 Task: Create a new contact in Outlook with the name 'Neel Jones', add a note 'Irritating person', and change the business card background color.
Action: Mouse moved to (24, 113)
Screenshot: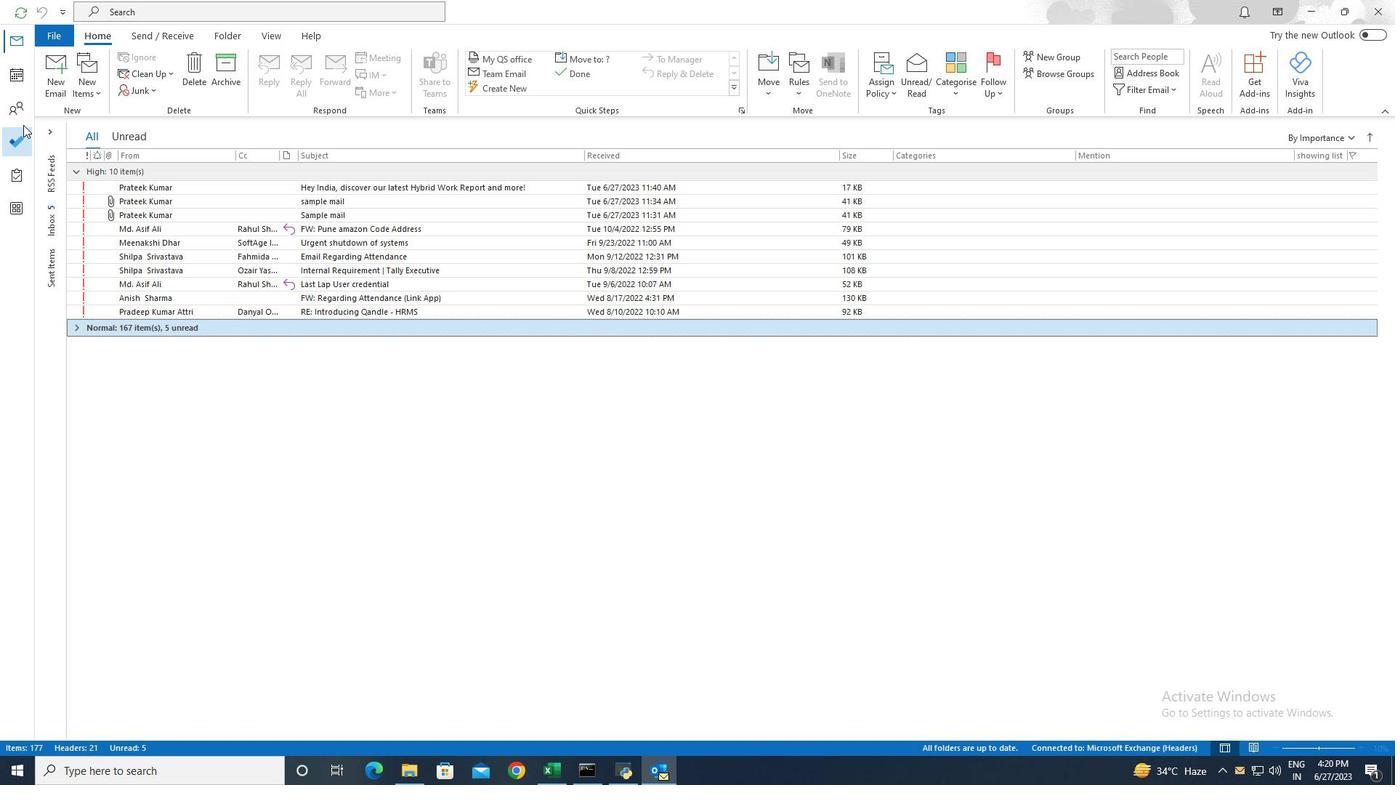 
Action: Mouse pressed left at (24, 113)
Screenshot: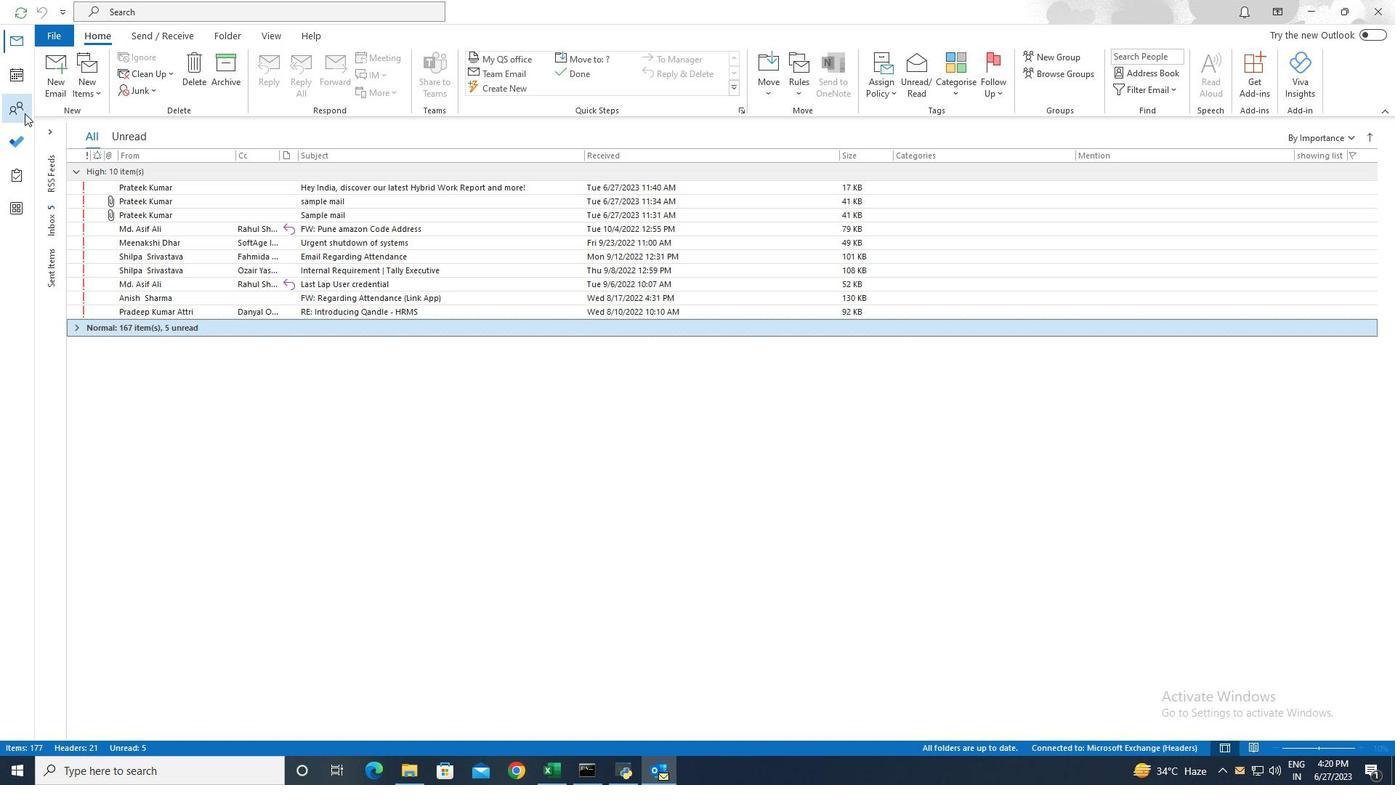 
Action: Mouse moved to (47, 85)
Screenshot: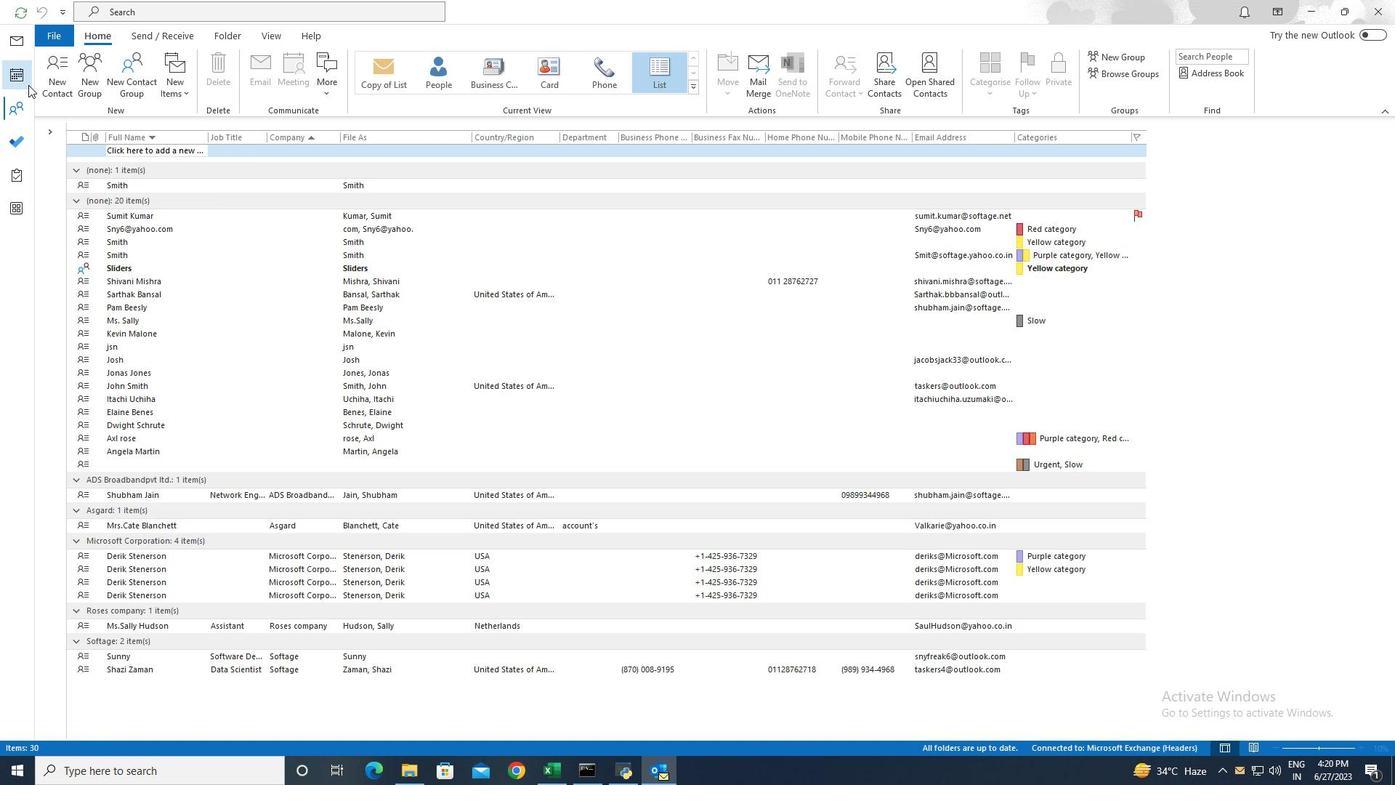 
Action: Mouse pressed left at (47, 85)
Screenshot: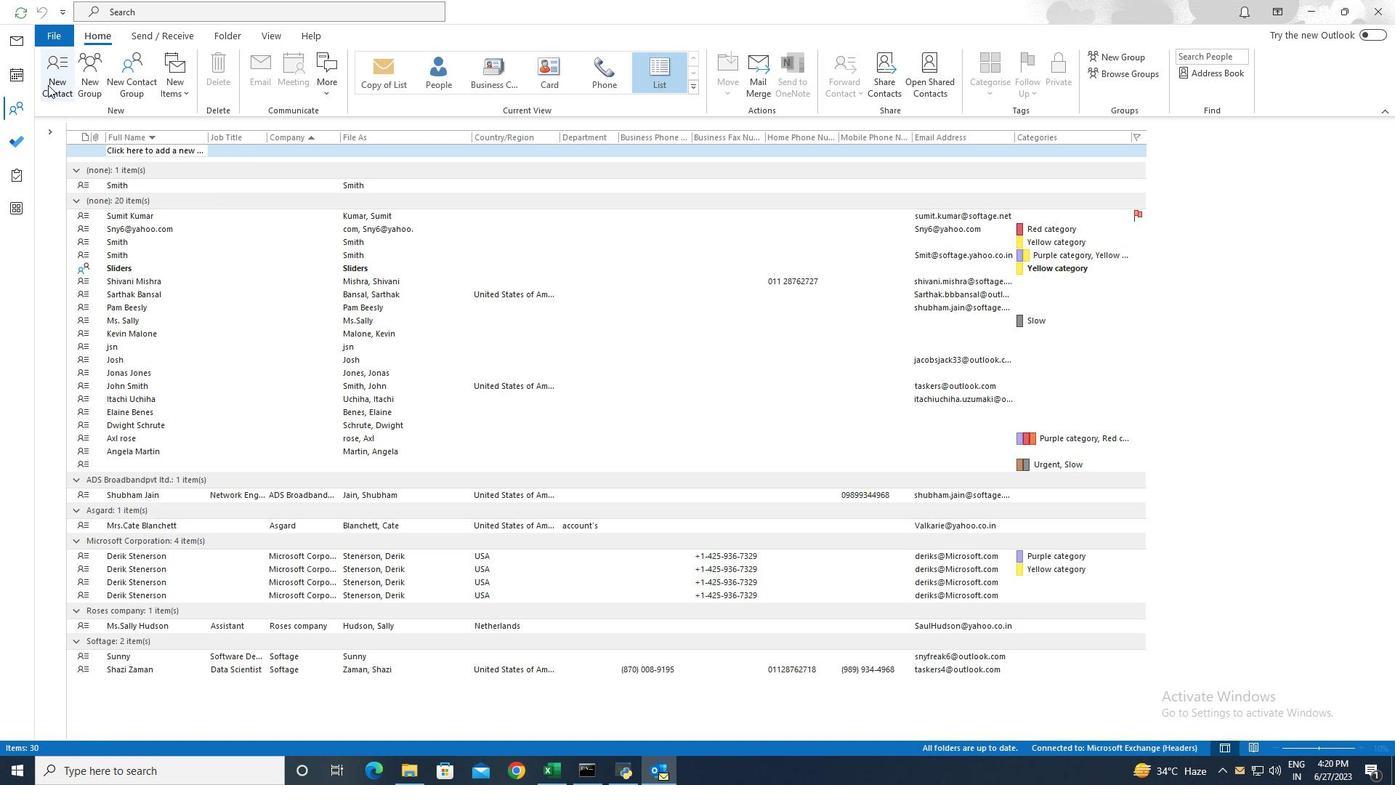 
Action: Mouse moved to (113, 127)
Screenshot: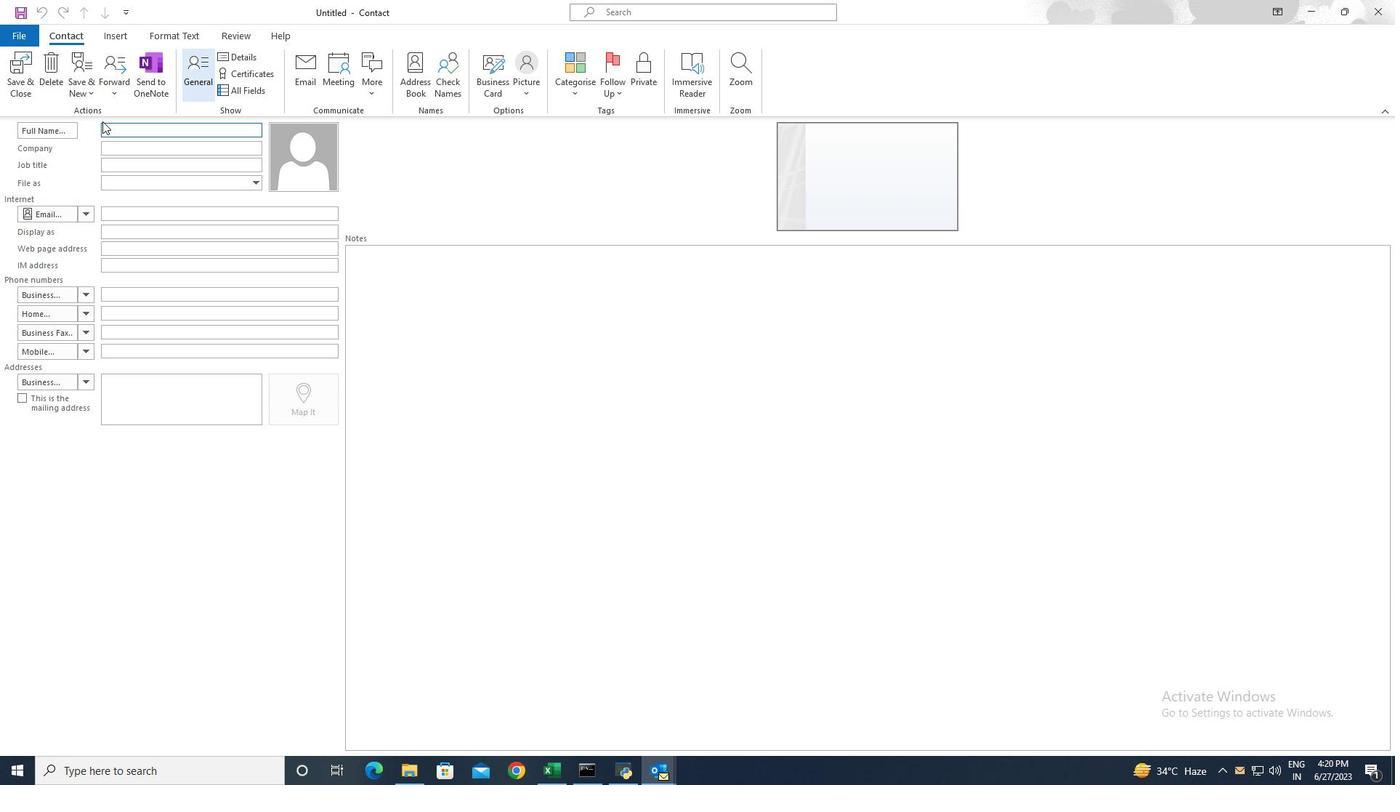 
Action: Mouse pressed left at (113, 127)
Screenshot: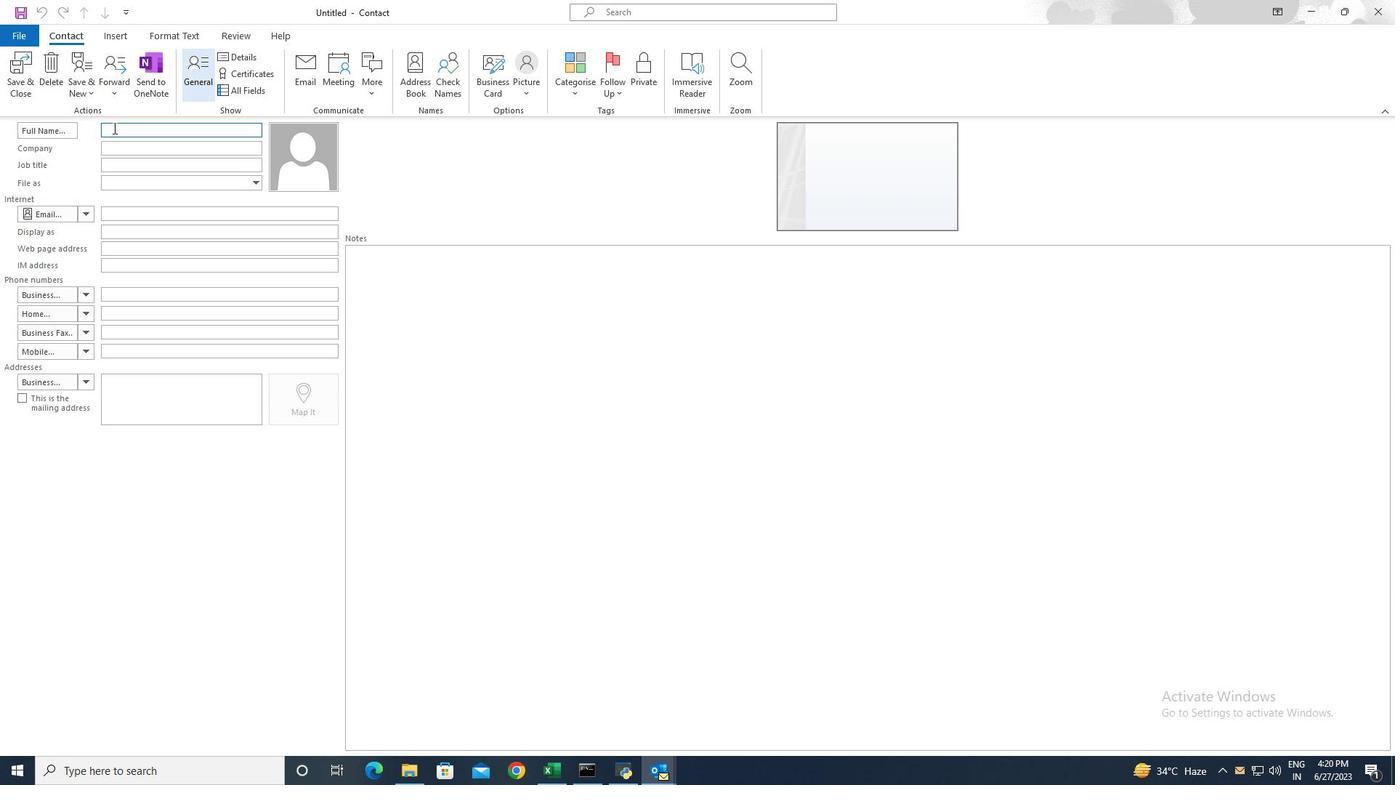 
Action: Key pressed <Key.shift>Neel<Key.space><Key.shift>Jones
Screenshot: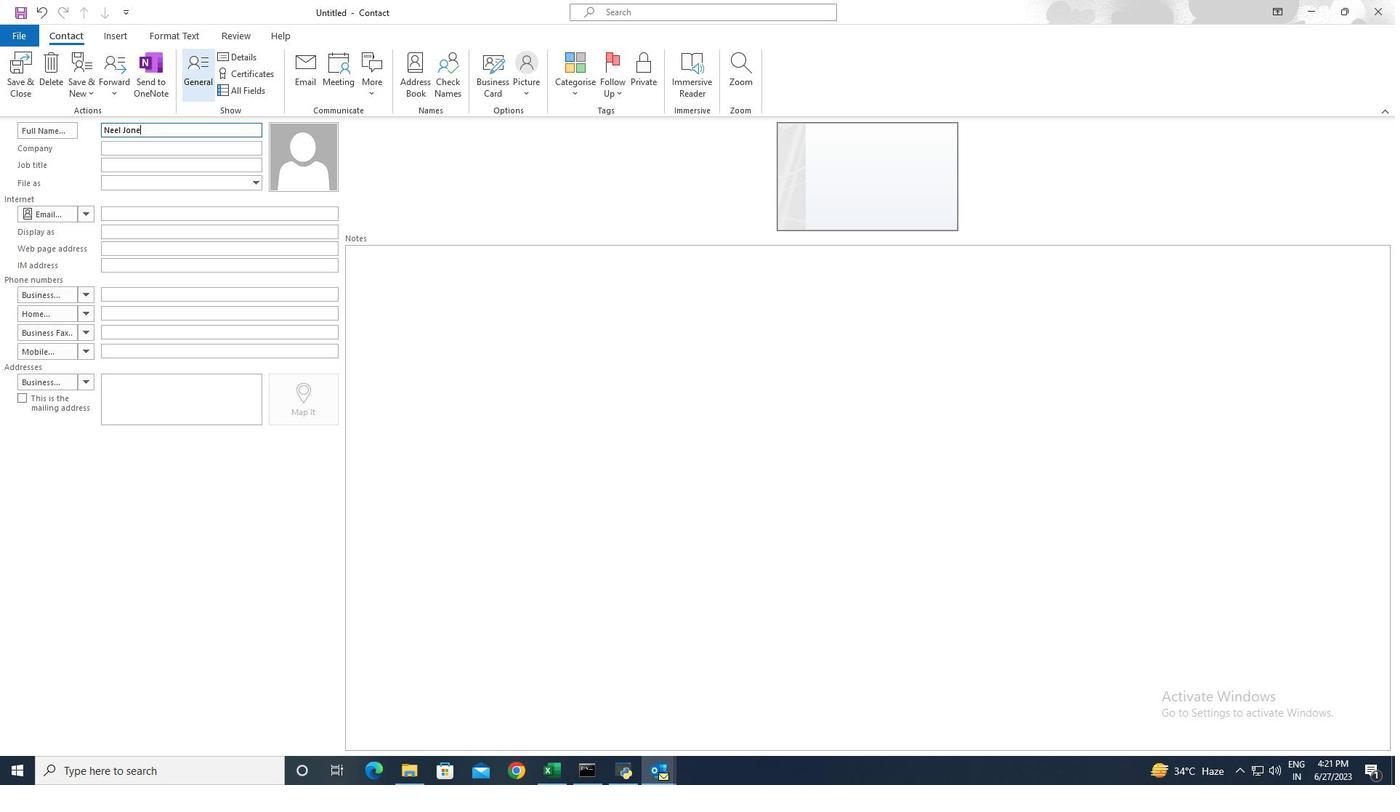 
Action: Mouse moved to (408, 318)
Screenshot: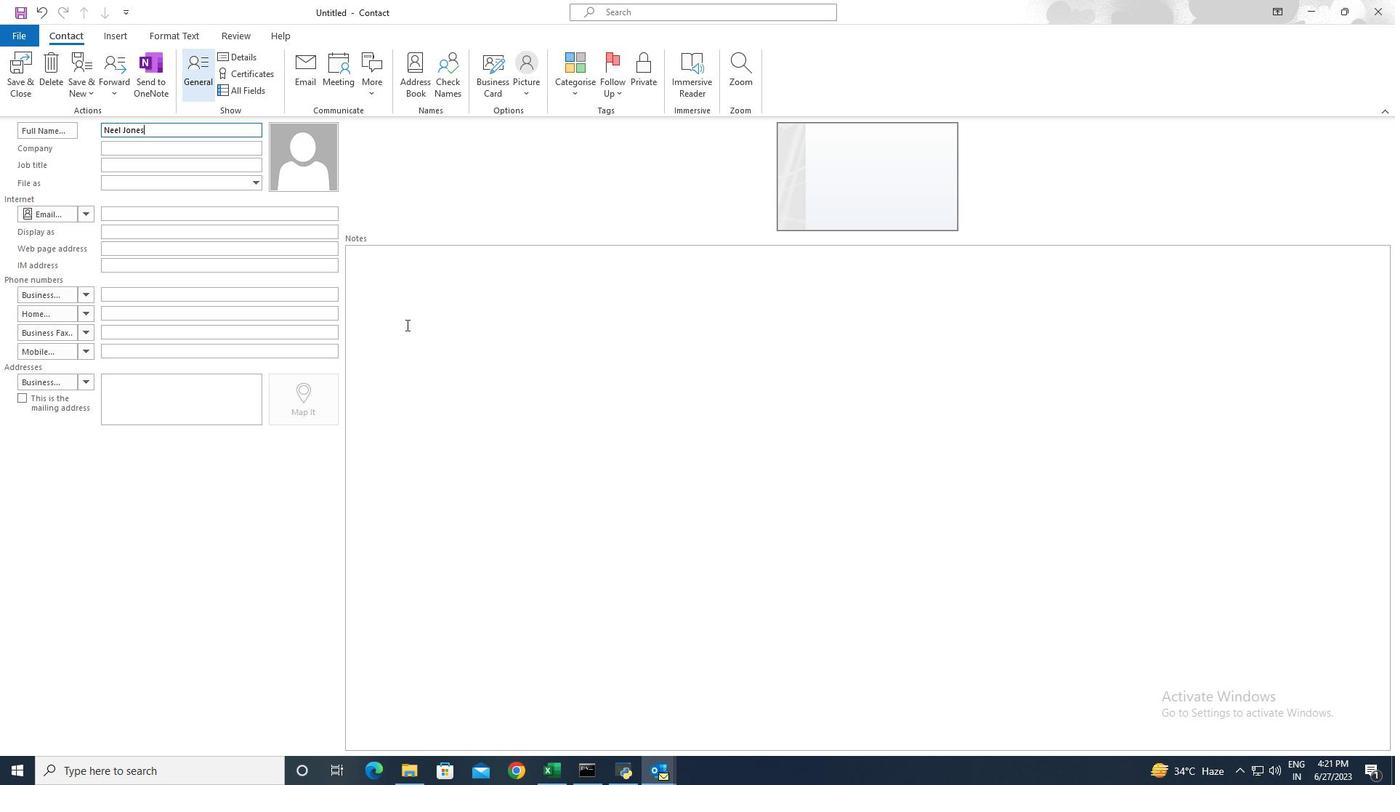 
Action: Mouse pressed left at (408, 318)
Screenshot: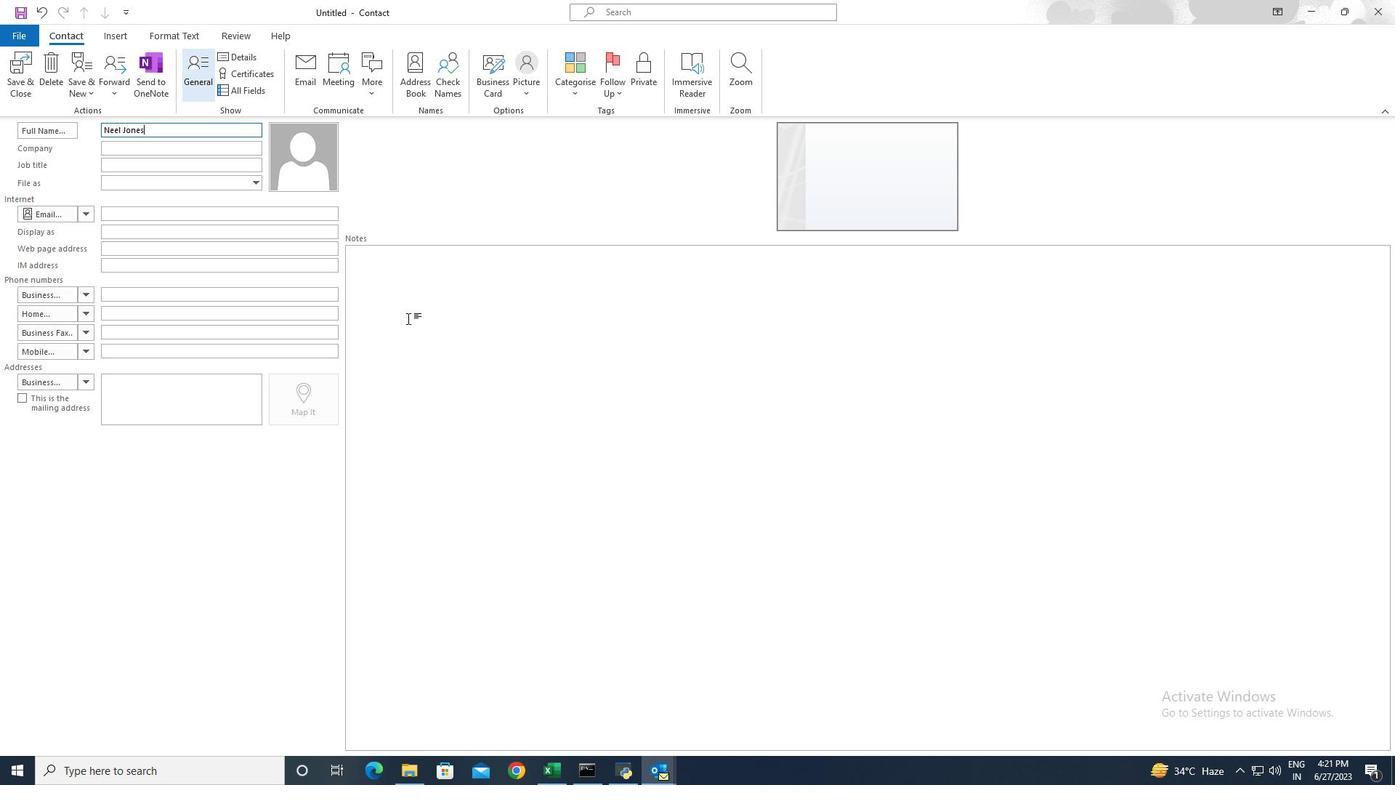 
Action: Key pressed irritating<Key.space>person
Screenshot: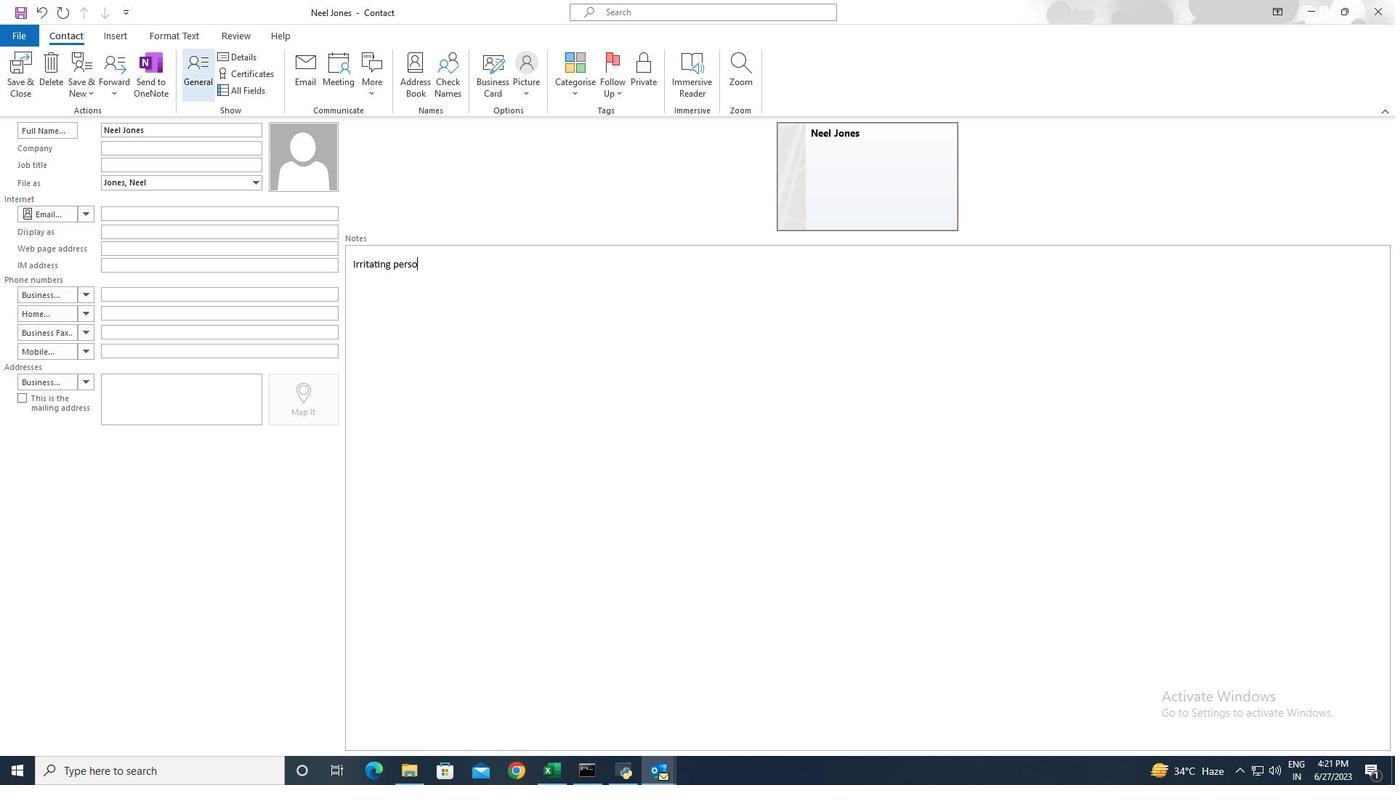 
Action: Mouse moved to (490, 91)
Screenshot: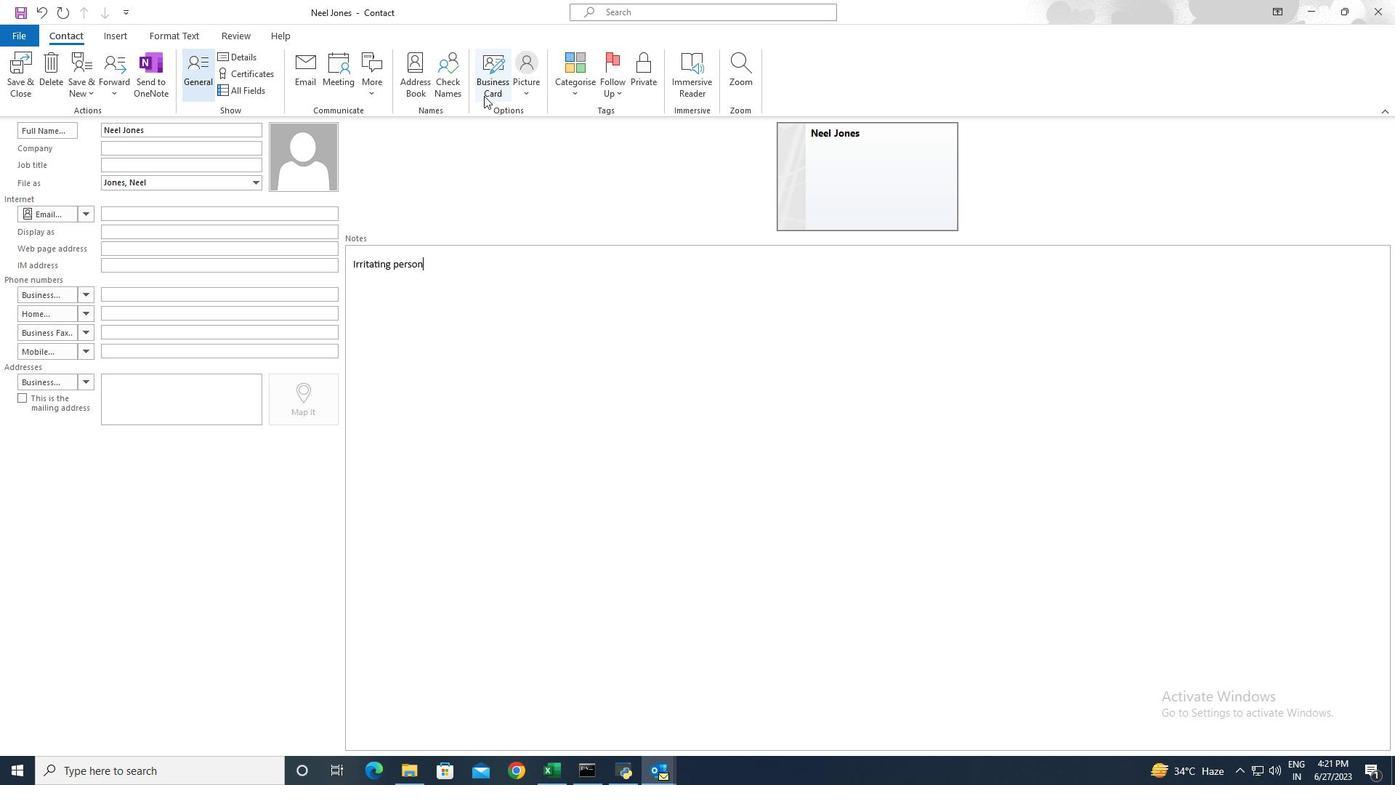 
Action: Mouse pressed left at (490, 91)
Screenshot: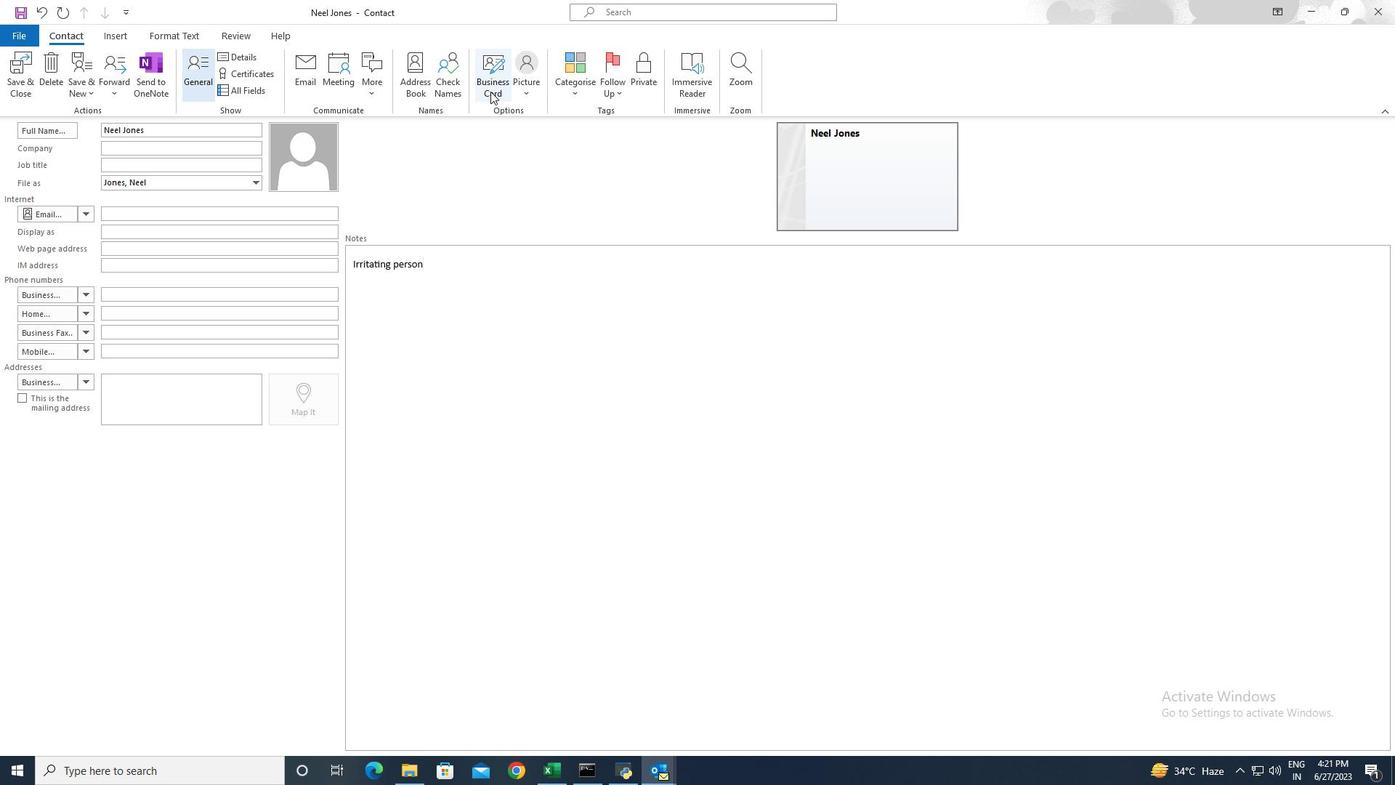 
Action: Mouse moved to (891, 244)
Screenshot: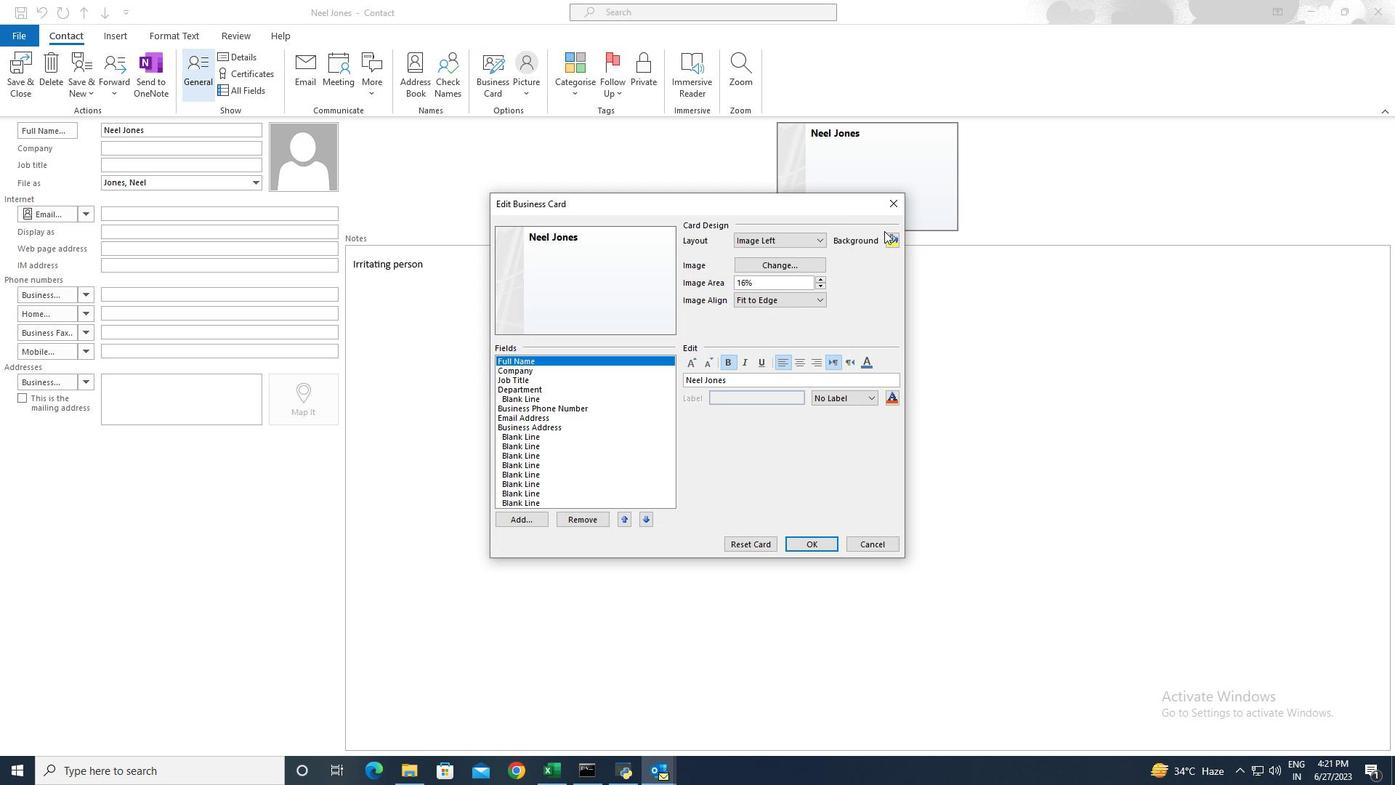 
Action: Mouse pressed left at (891, 244)
Screenshot: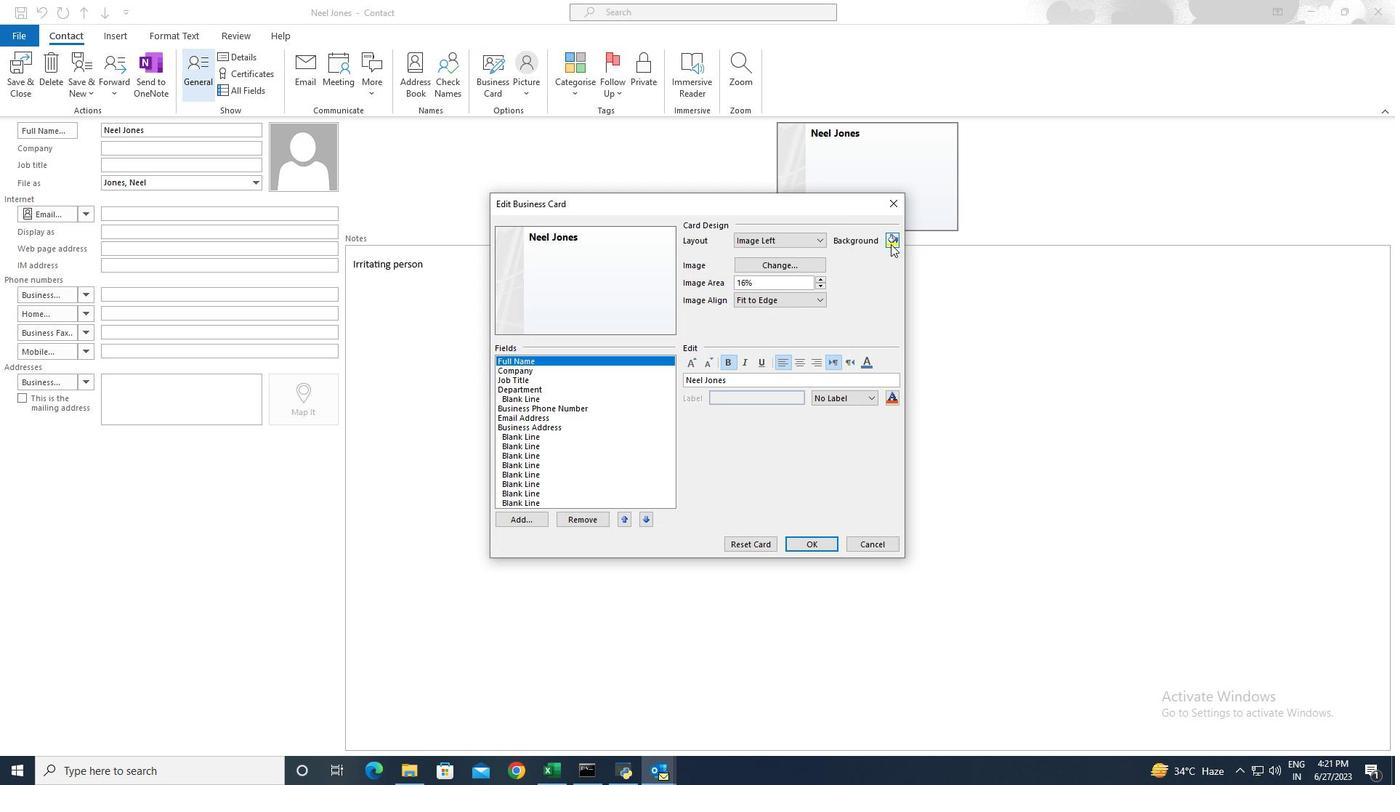 
Action: Mouse moved to (508, 379)
Screenshot: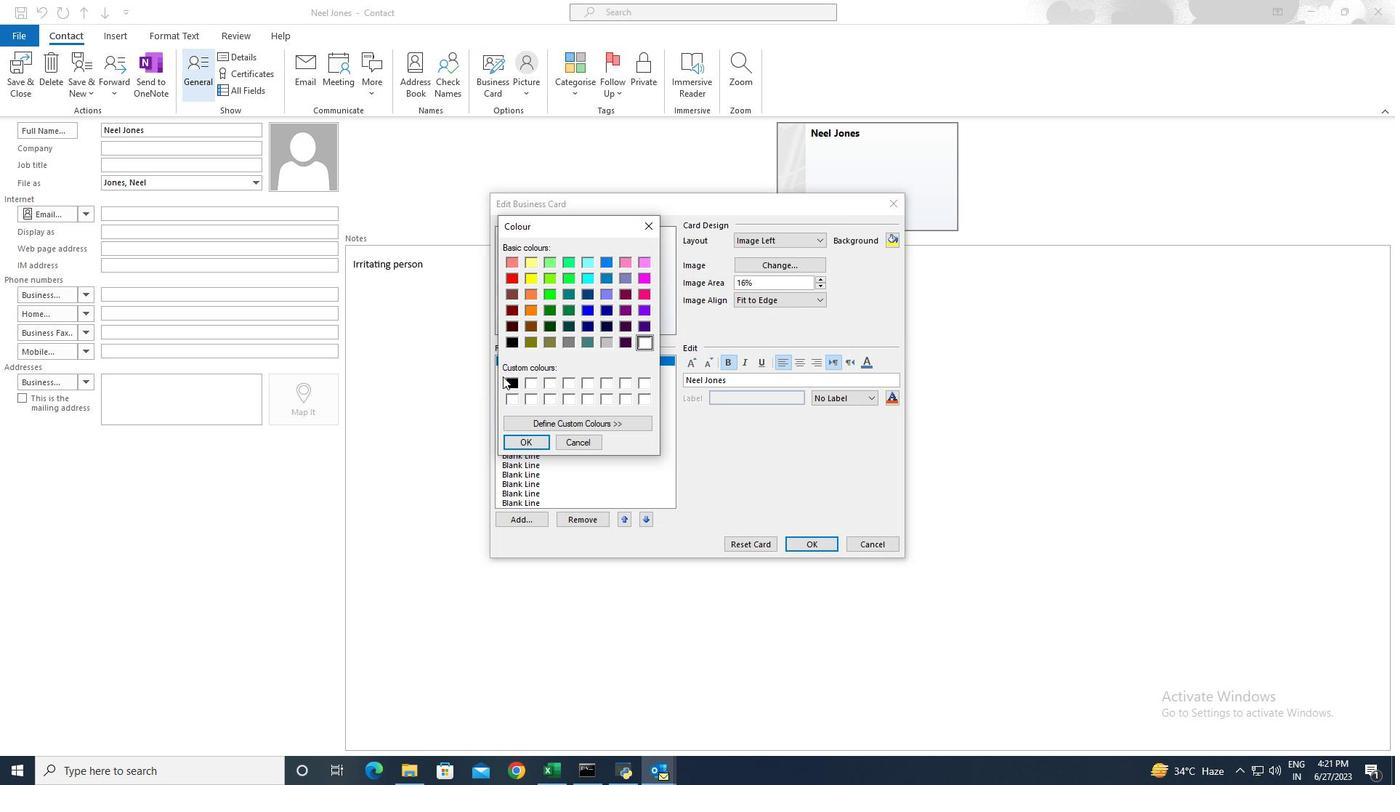 
Action: Mouse pressed left at (508, 379)
Screenshot: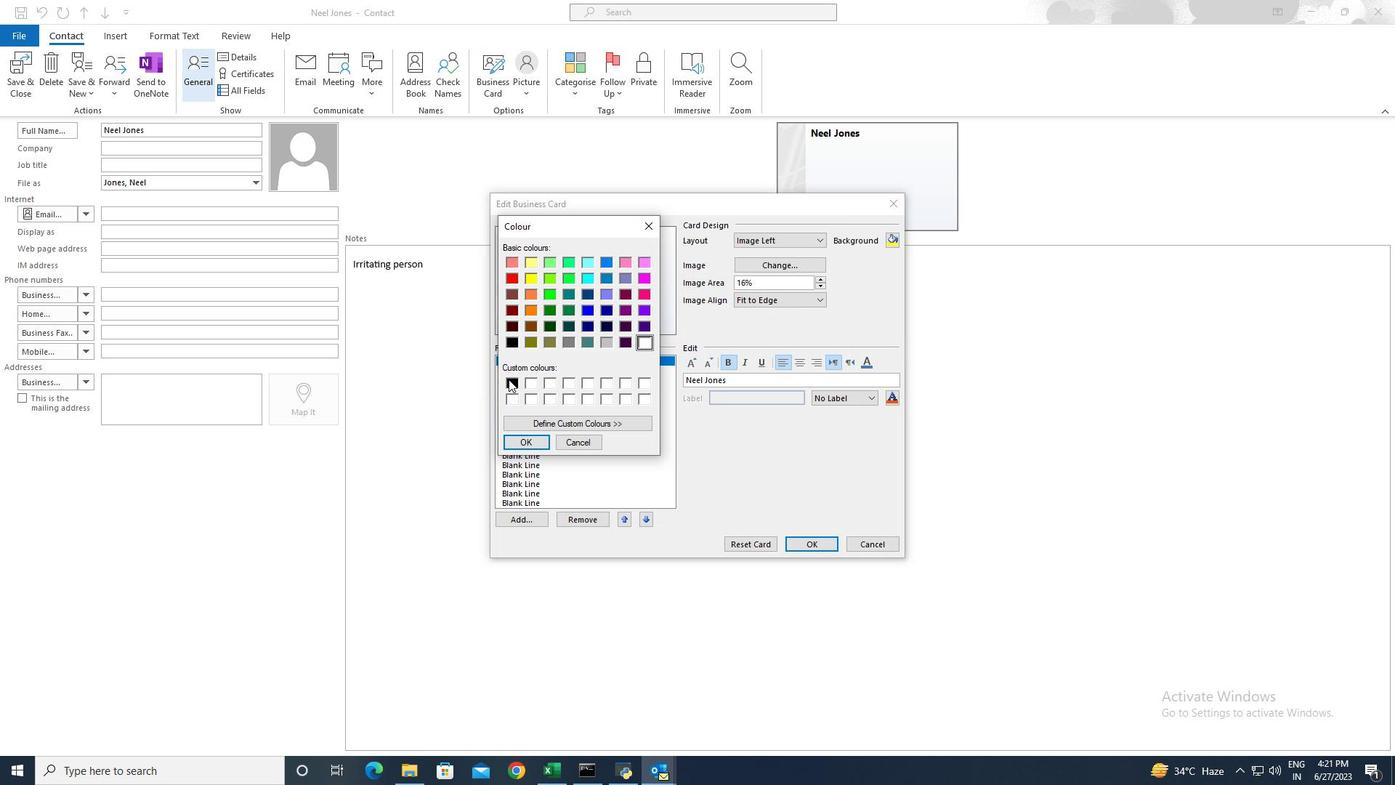 
Action: Mouse moved to (524, 438)
Screenshot: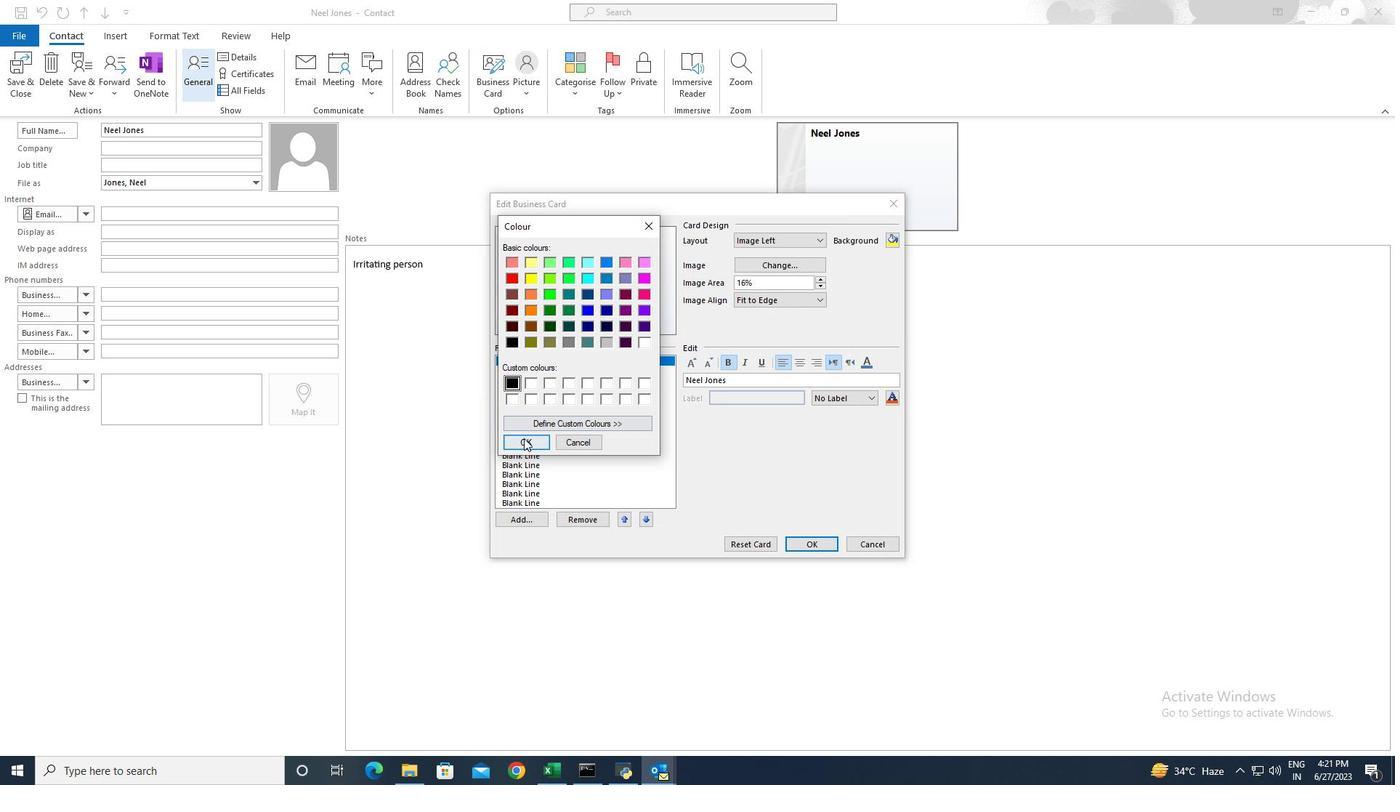 
Action: Mouse pressed left at (524, 438)
Screenshot: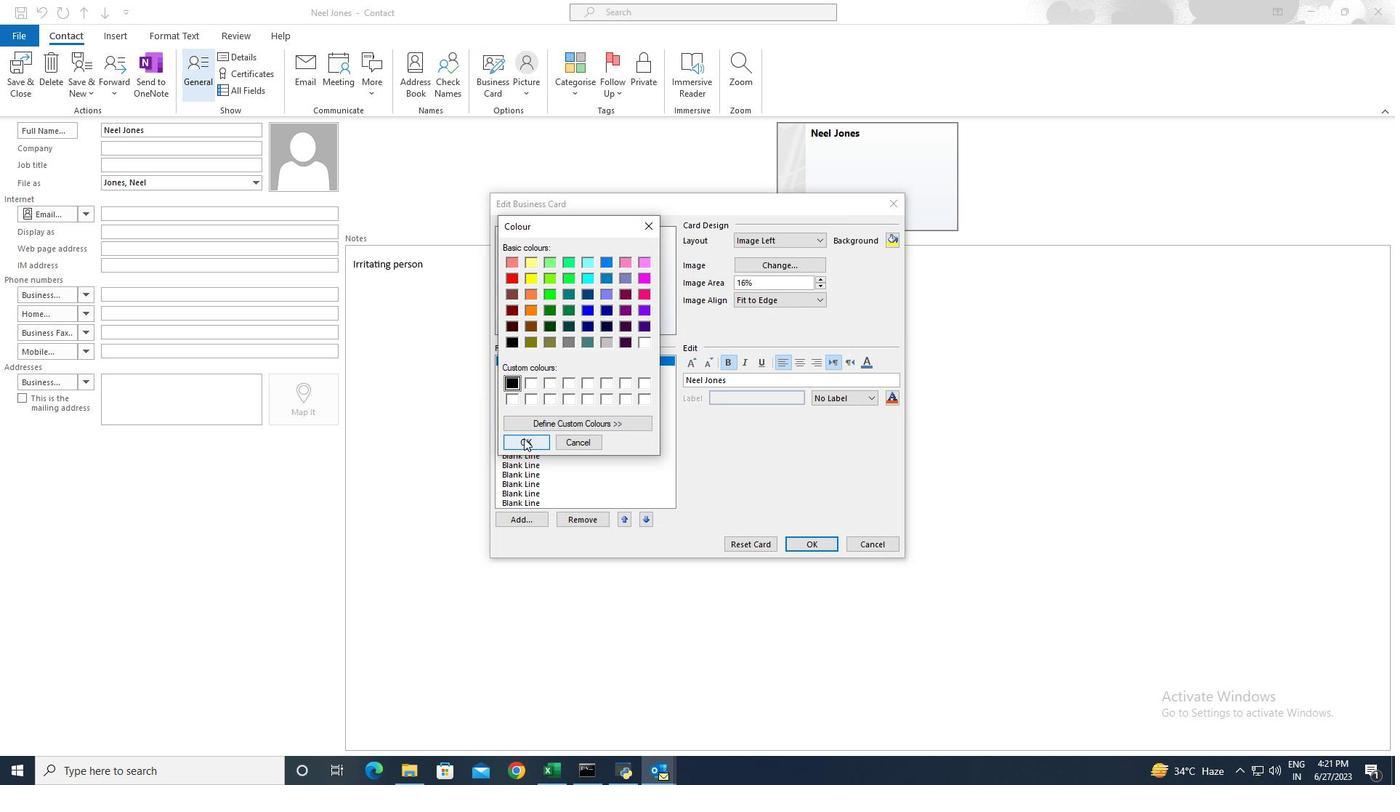 
Action: Mouse moved to (798, 537)
Screenshot: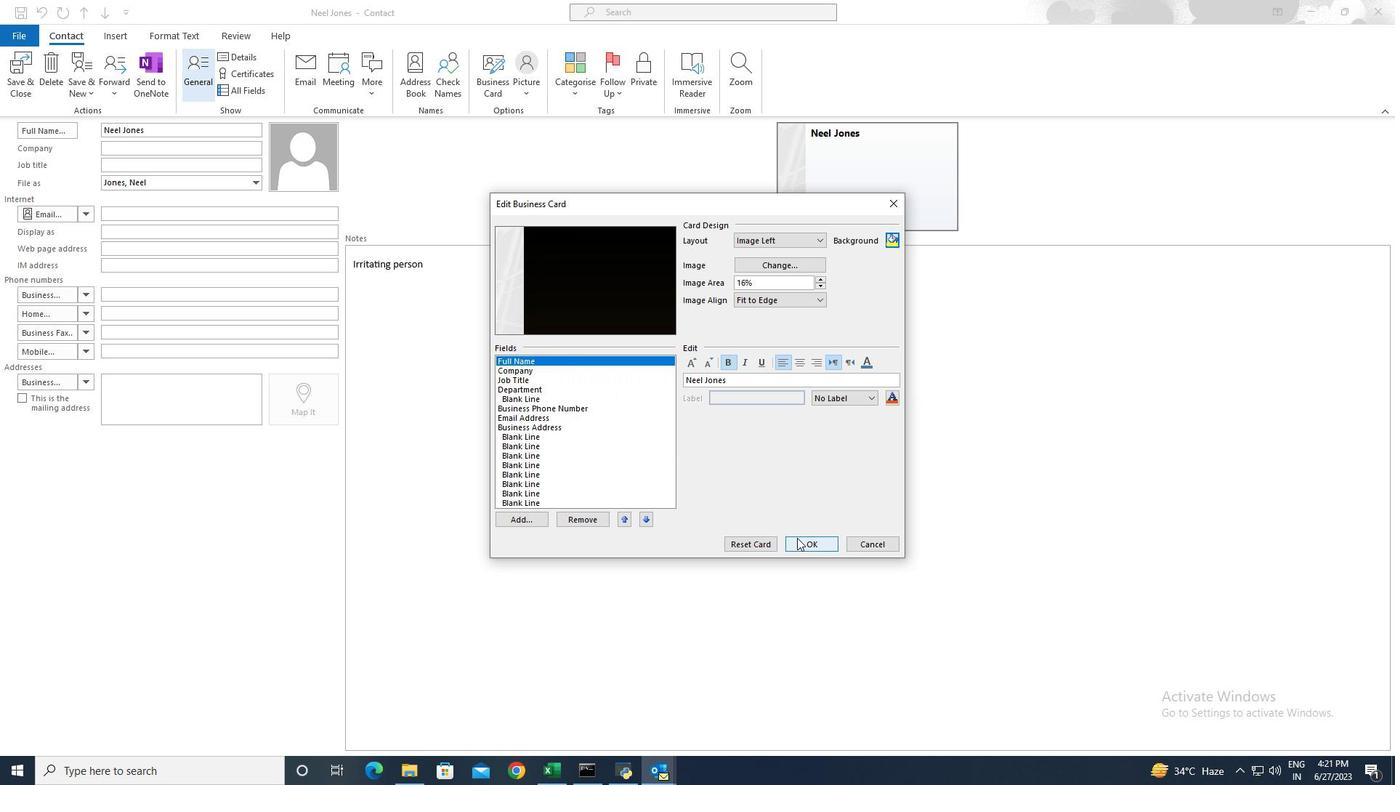 
Action: Mouse pressed left at (798, 537)
Screenshot: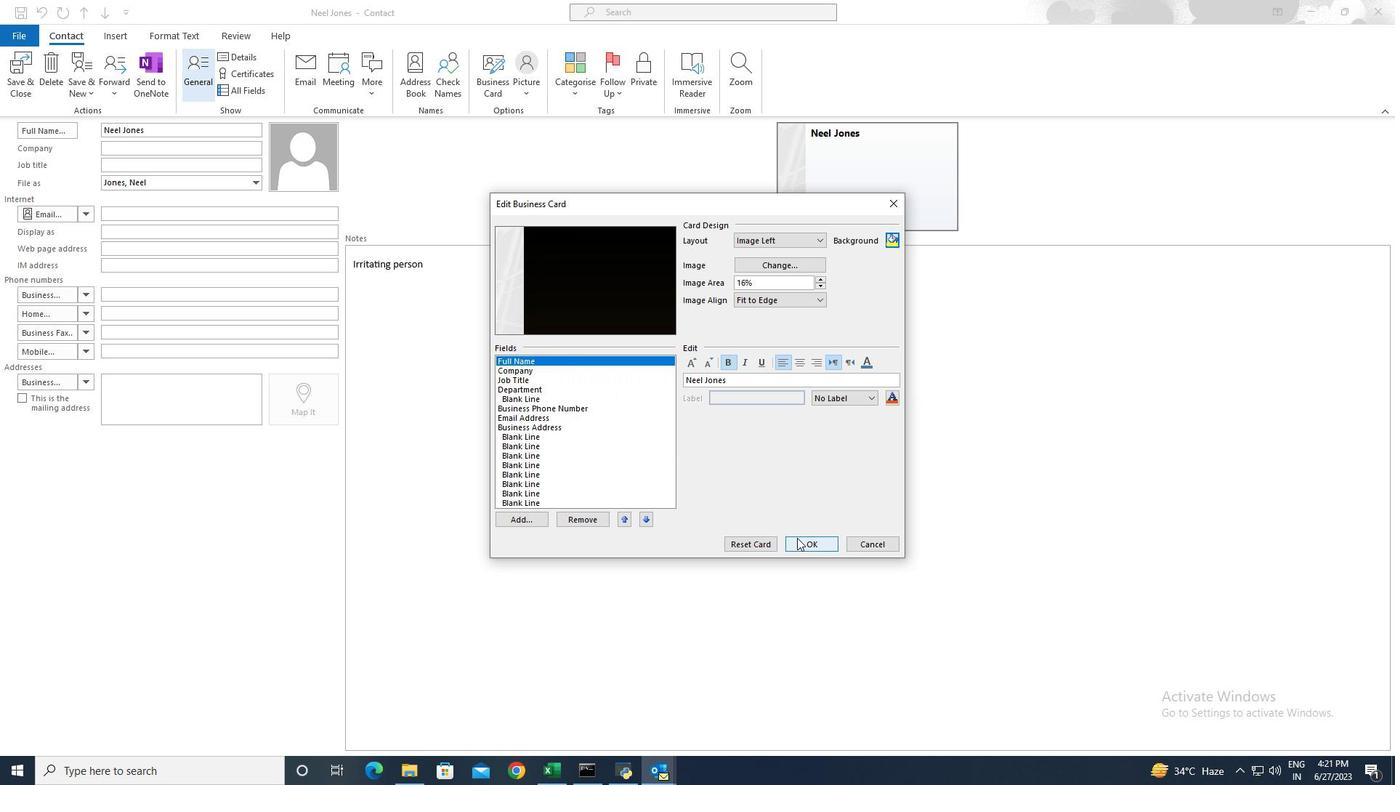 
Action: Mouse moved to (675, 87)
Screenshot: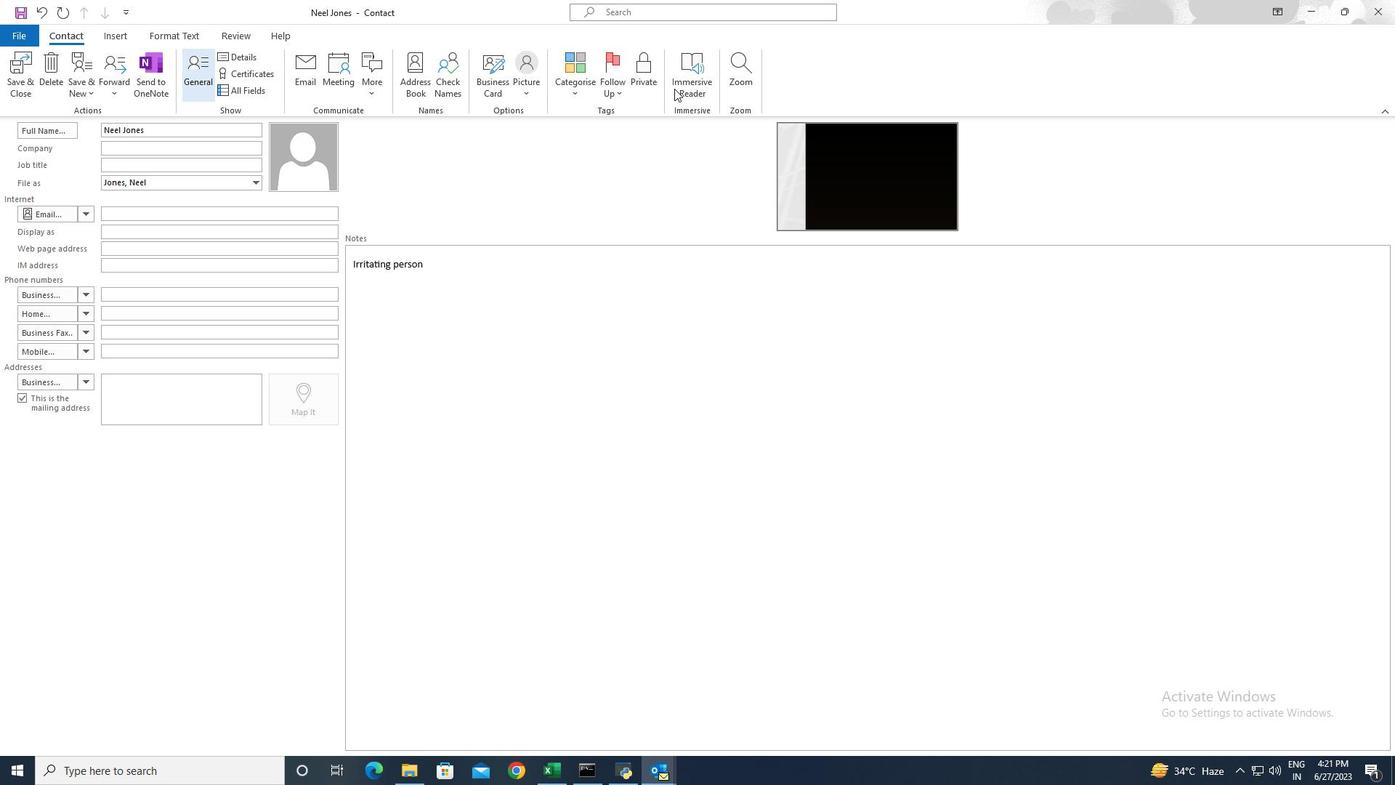 
Action: Mouse pressed left at (675, 87)
Screenshot: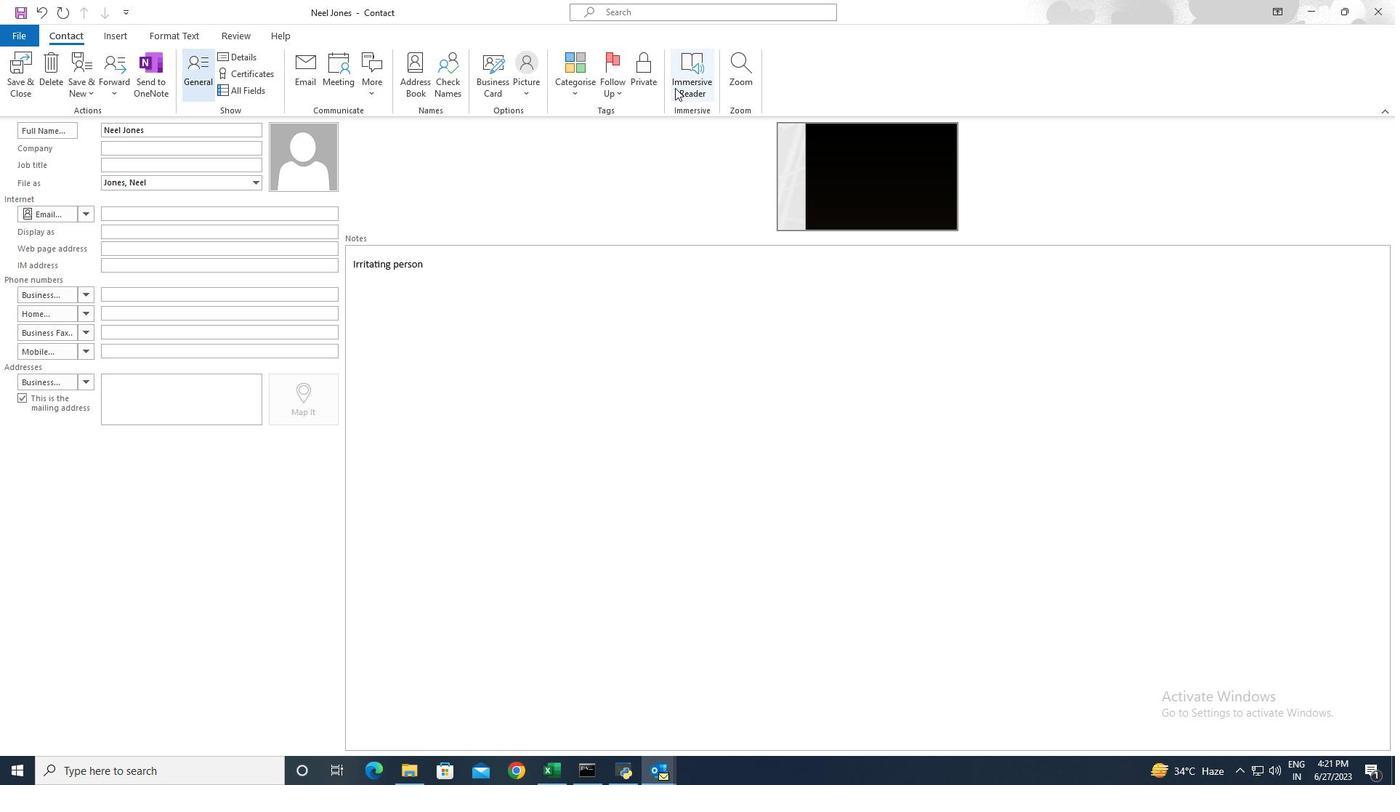 
Action: Mouse moved to (87, 95)
Screenshot: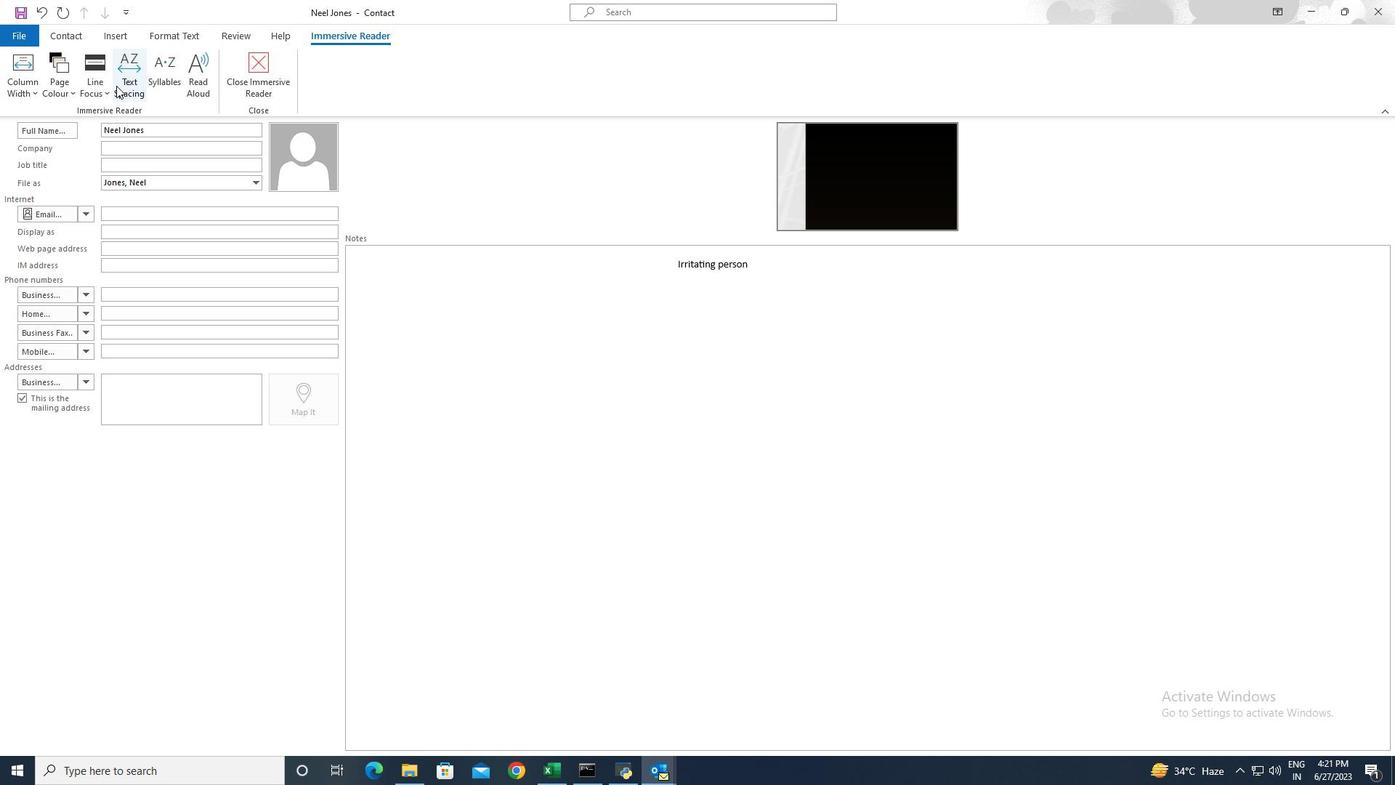 
Action: Mouse pressed left at (87, 95)
Screenshot: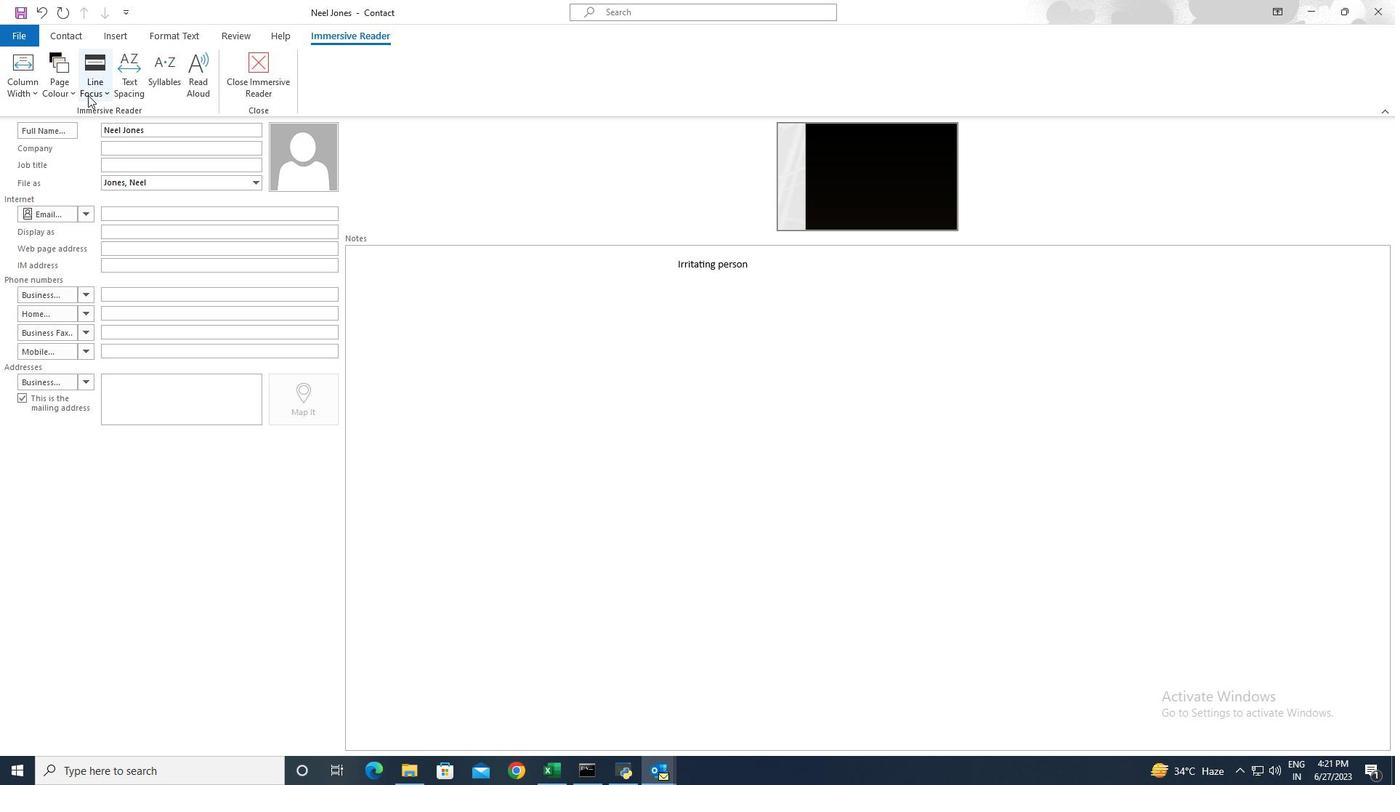 
Action: Mouse moved to (126, 159)
Screenshot: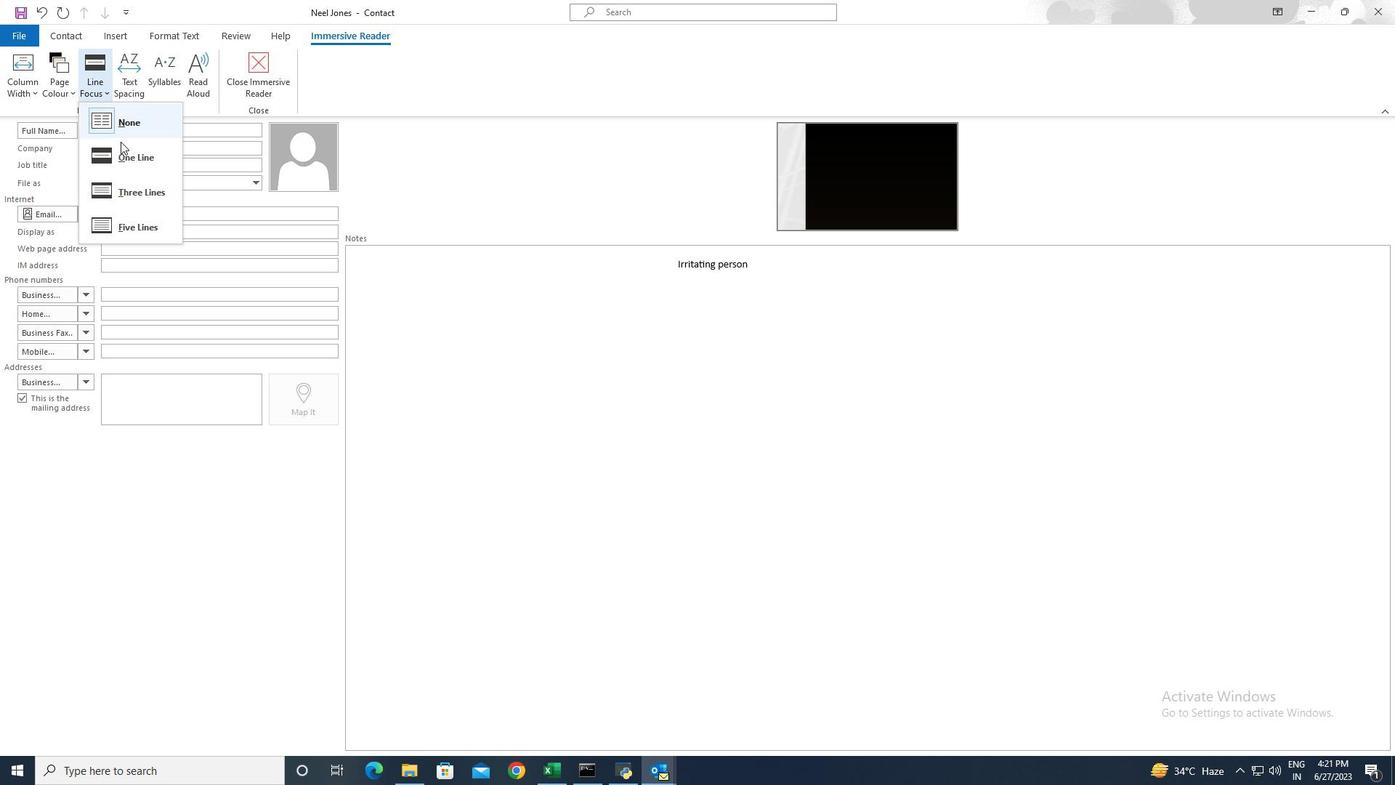 
Action: Mouse pressed left at (126, 159)
Screenshot: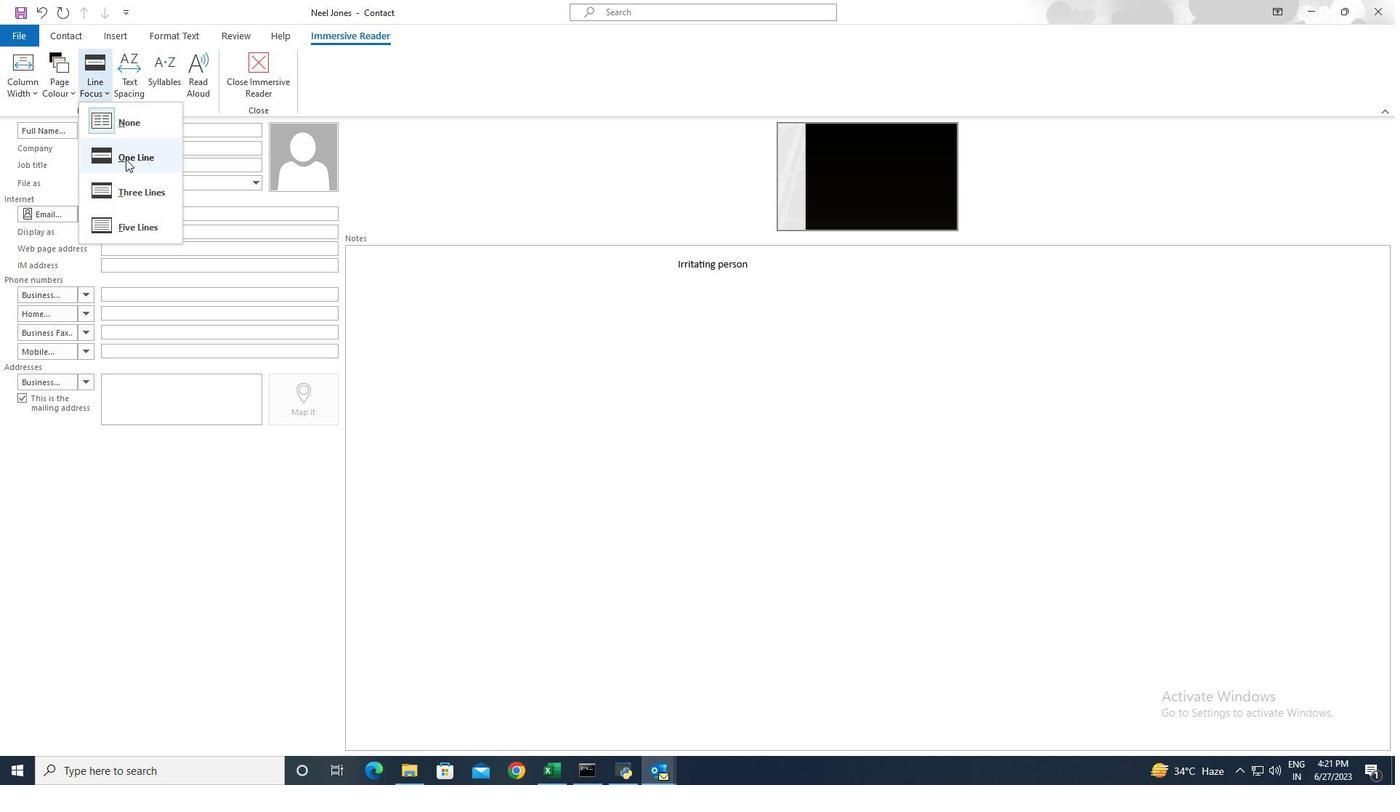 
Action: Mouse moved to (80, 29)
Screenshot: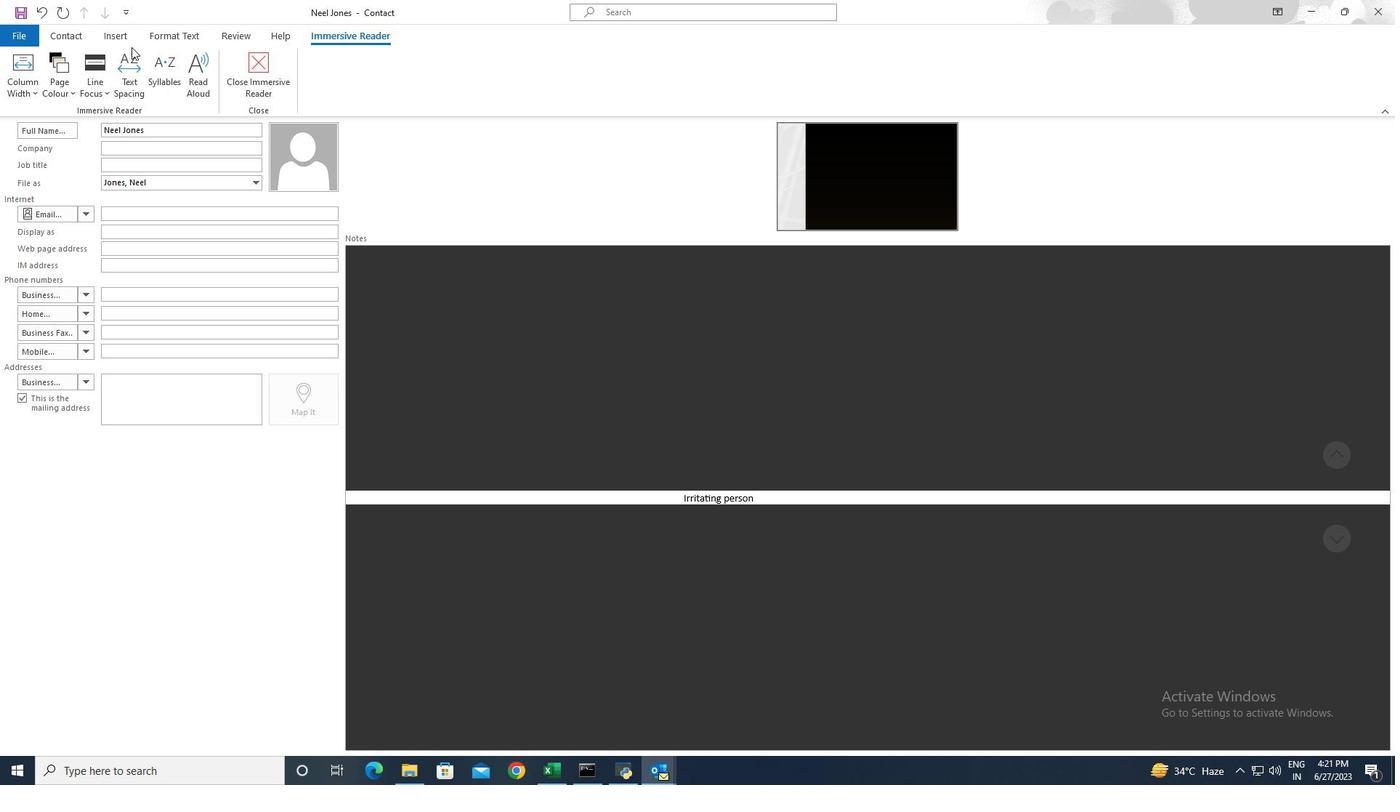 
Action: Mouse pressed left at (80, 29)
Screenshot: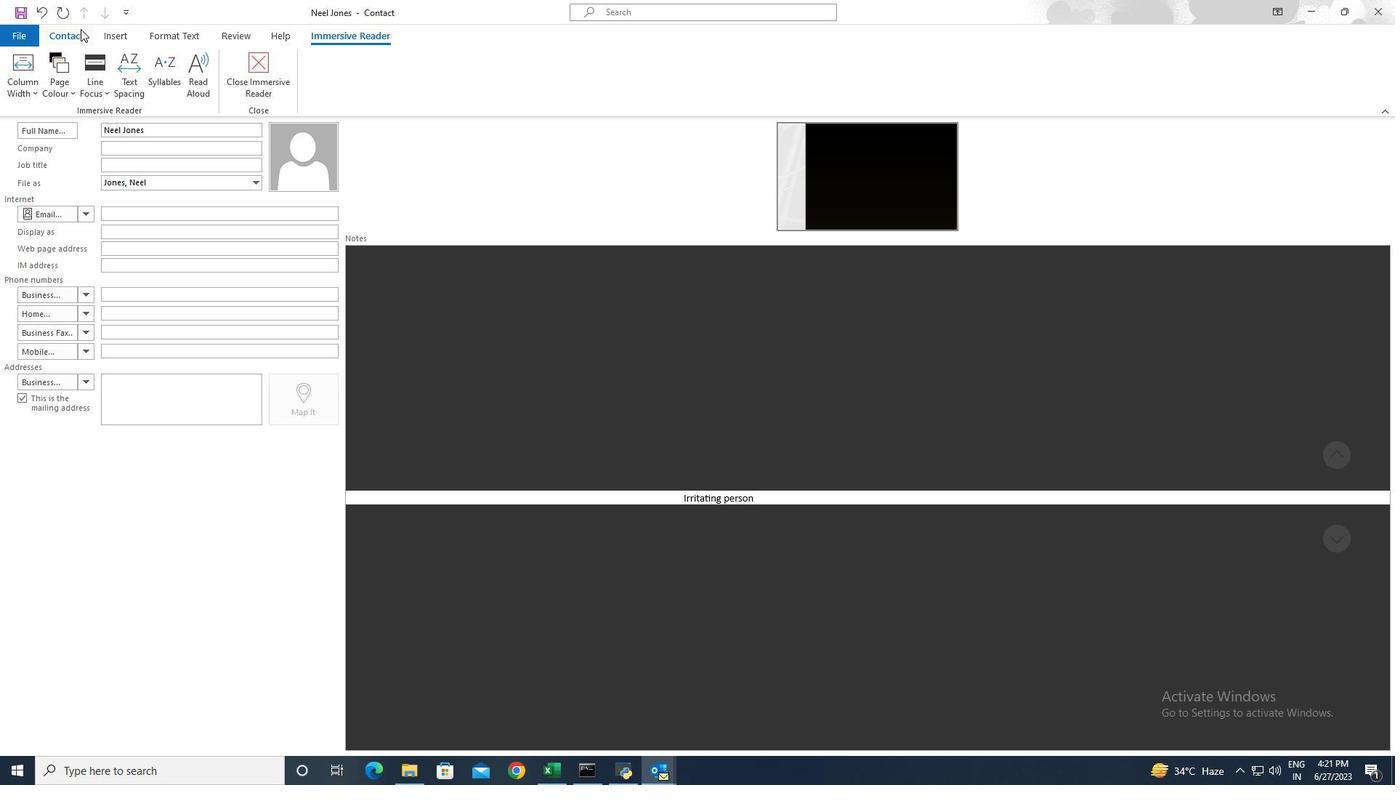 
Action: Mouse moved to (738, 74)
Screenshot: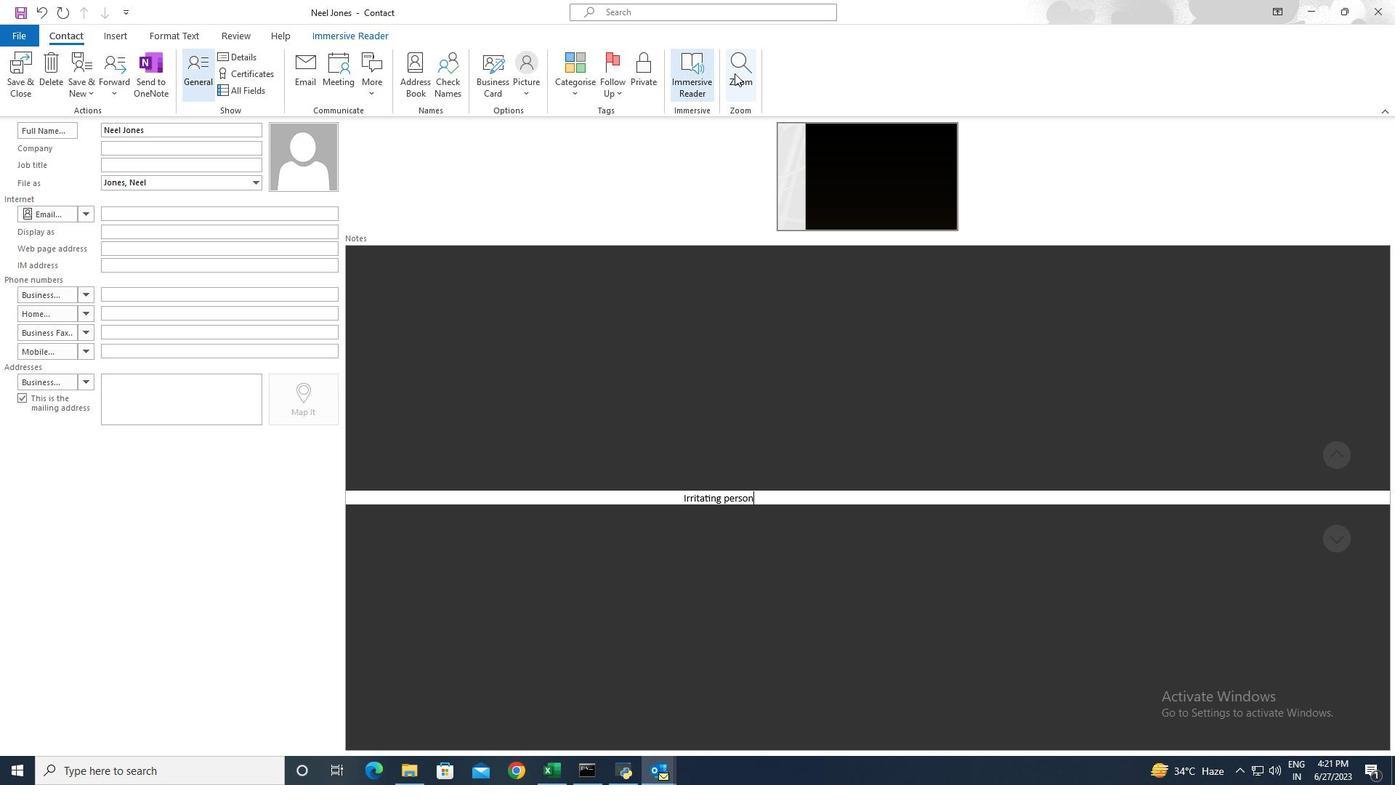 
Action: Mouse pressed left at (738, 74)
Screenshot: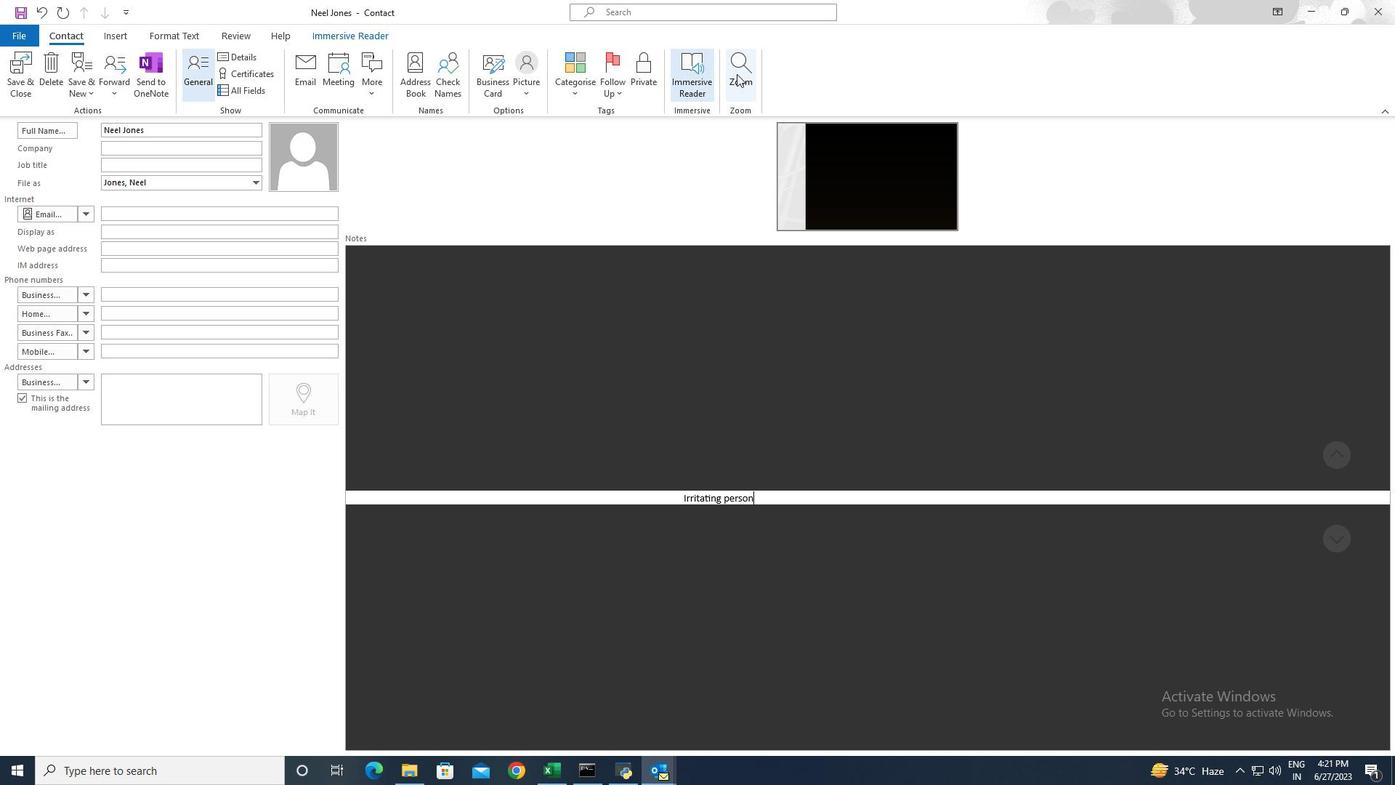 
Action: Mouse moved to (604, 353)
Screenshot: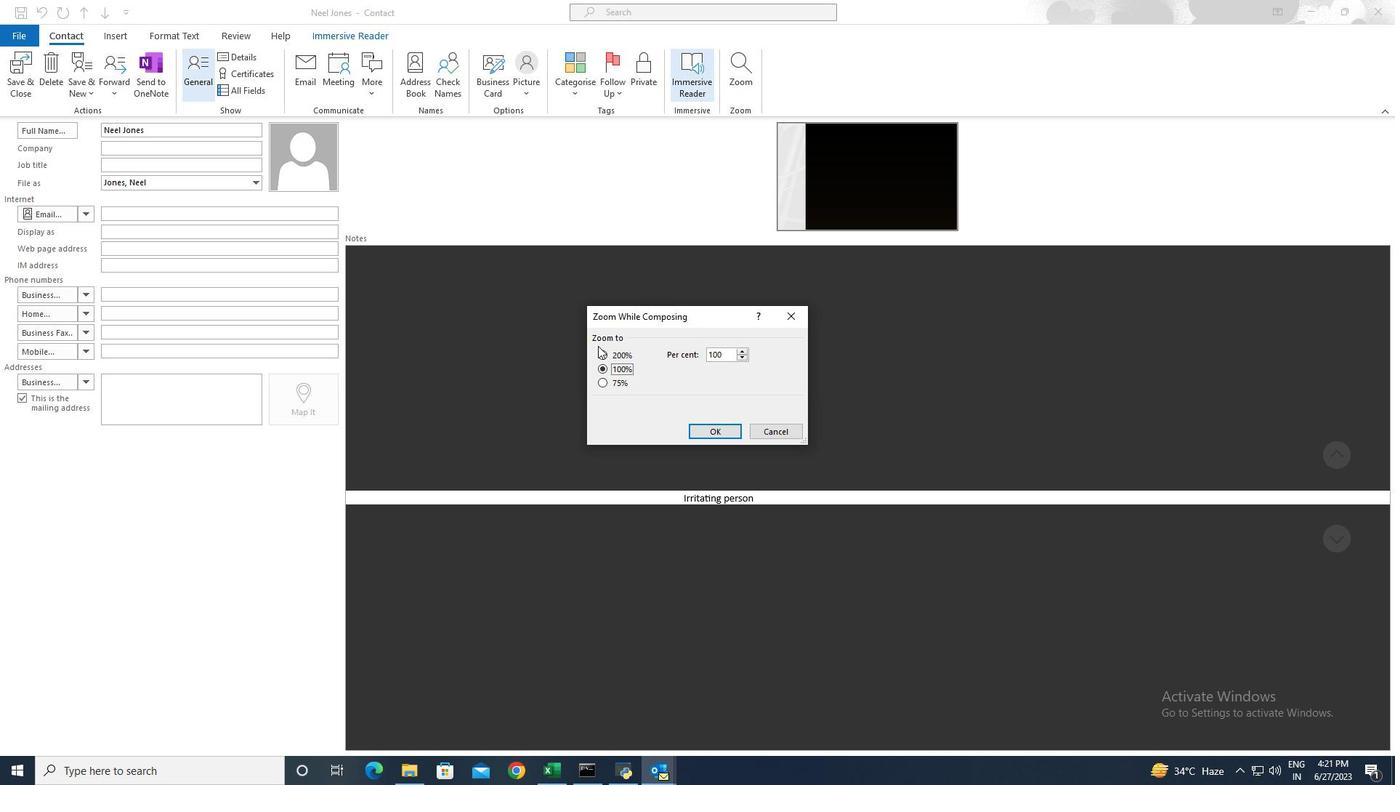 
Action: Mouse pressed left at (604, 353)
Screenshot: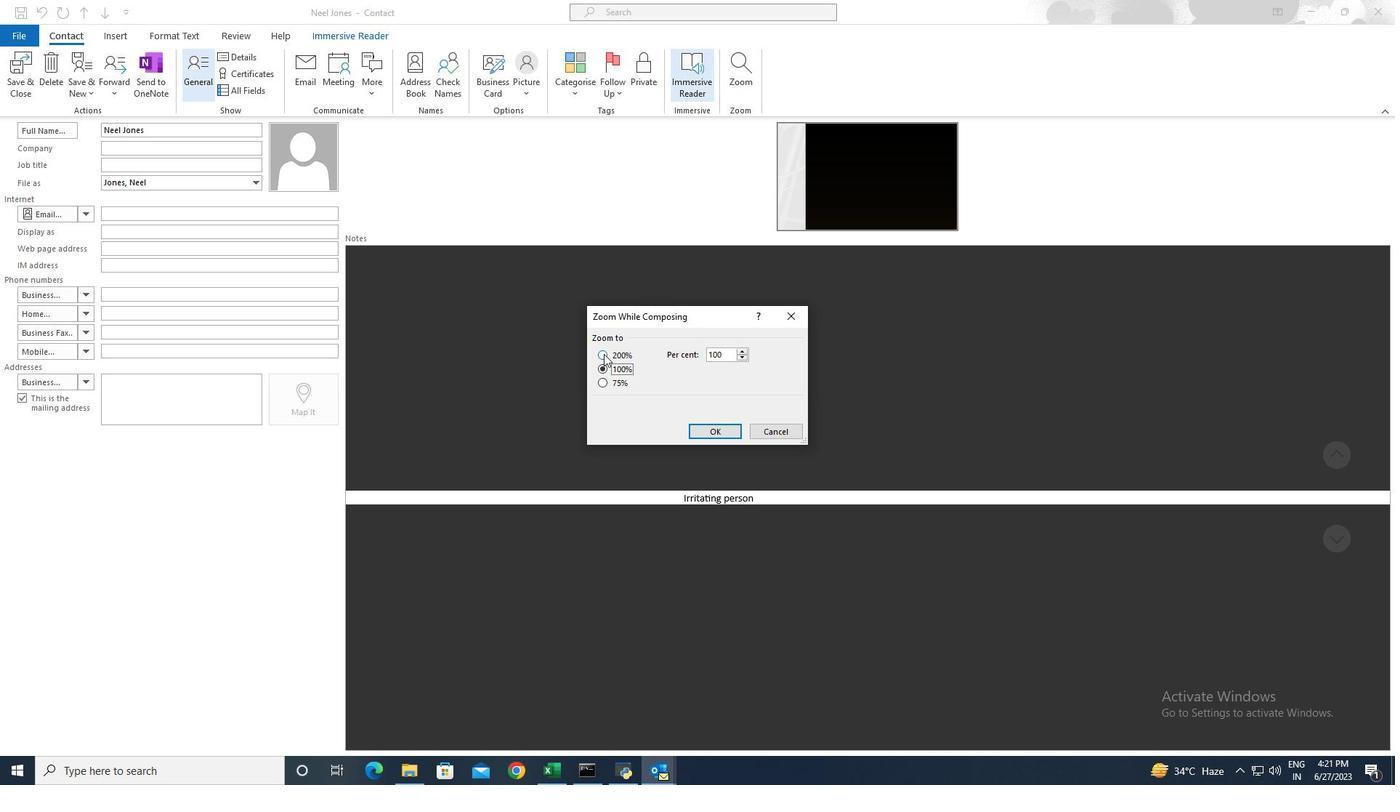 
Action: Mouse moved to (705, 431)
Screenshot: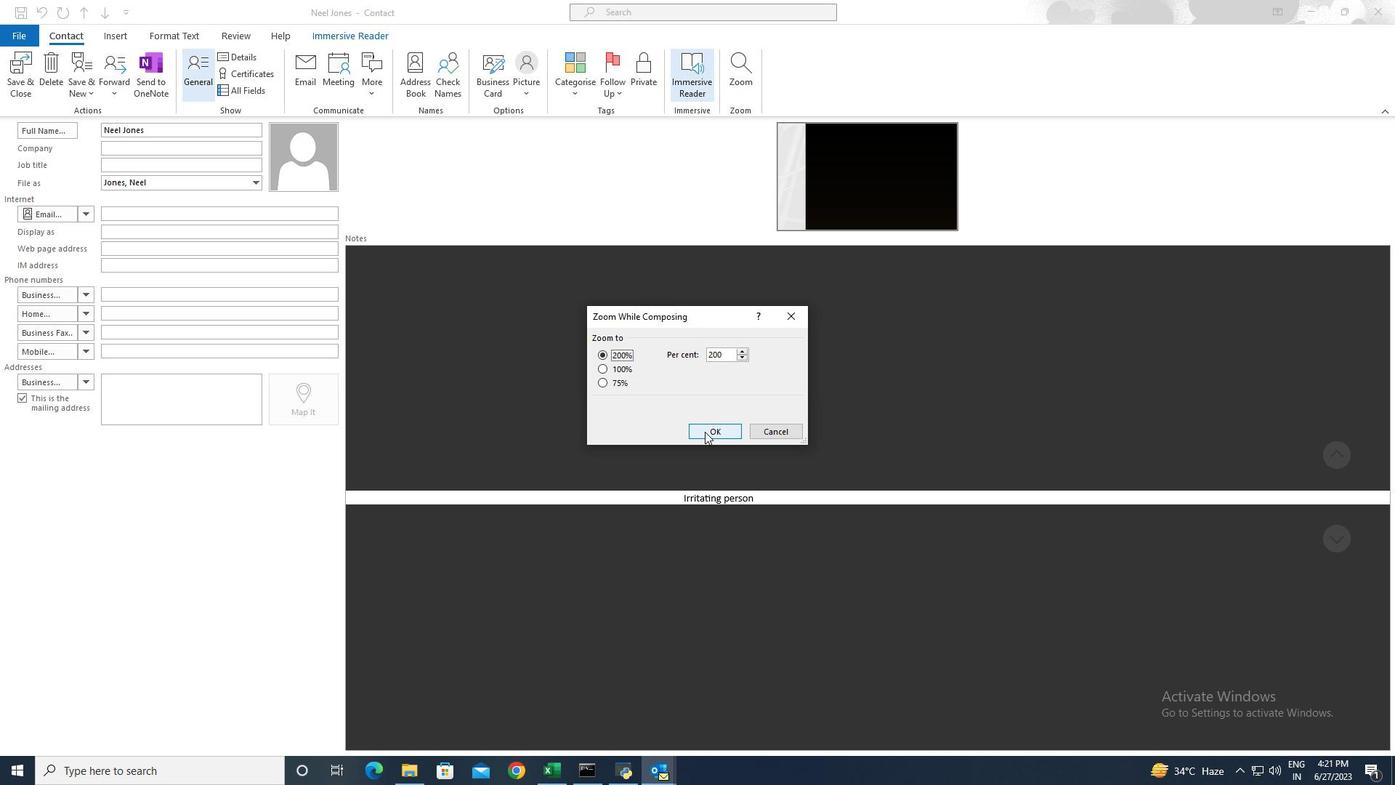 
Action: Mouse pressed left at (705, 431)
Screenshot: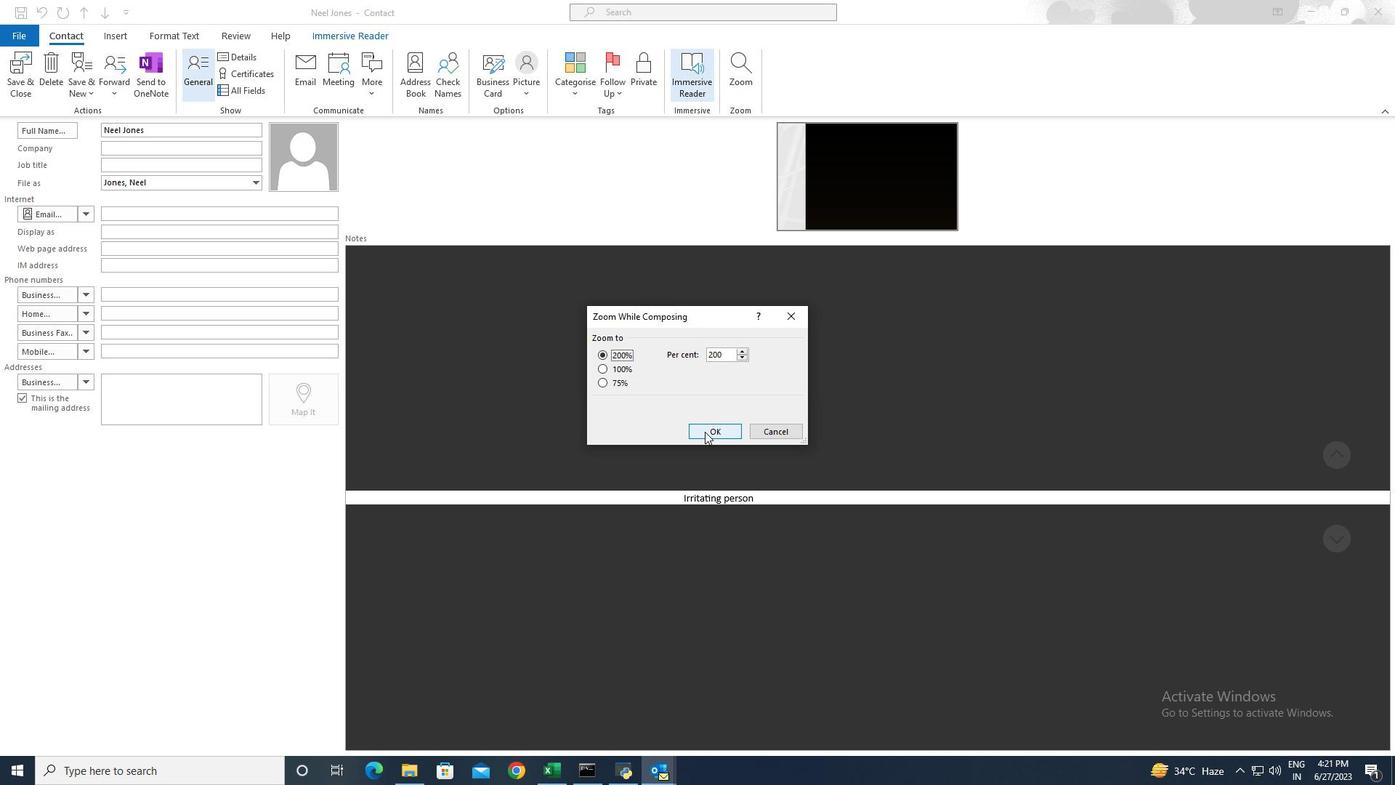 
Action: Mouse moved to (29, 68)
Screenshot: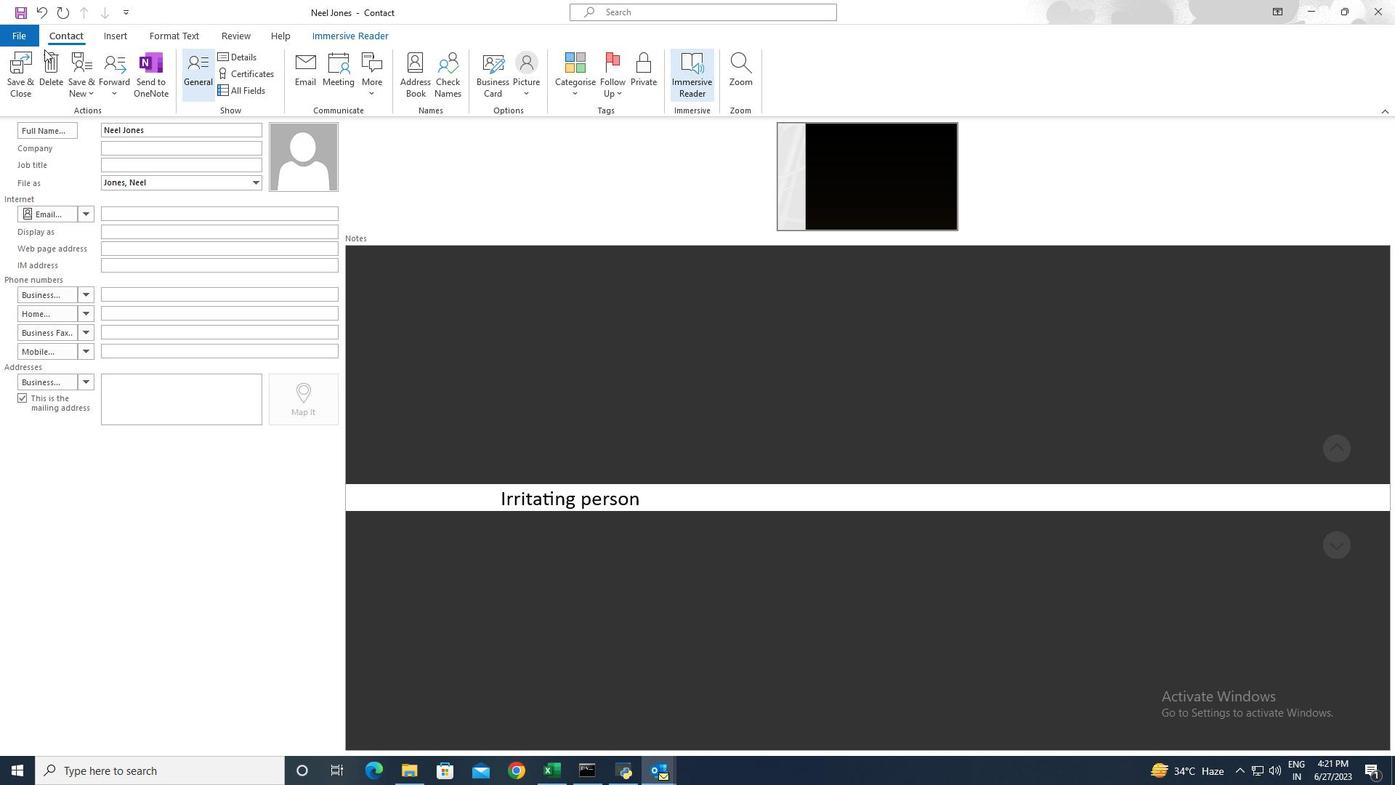 
Action: Mouse pressed left at (29, 68)
Screenshot: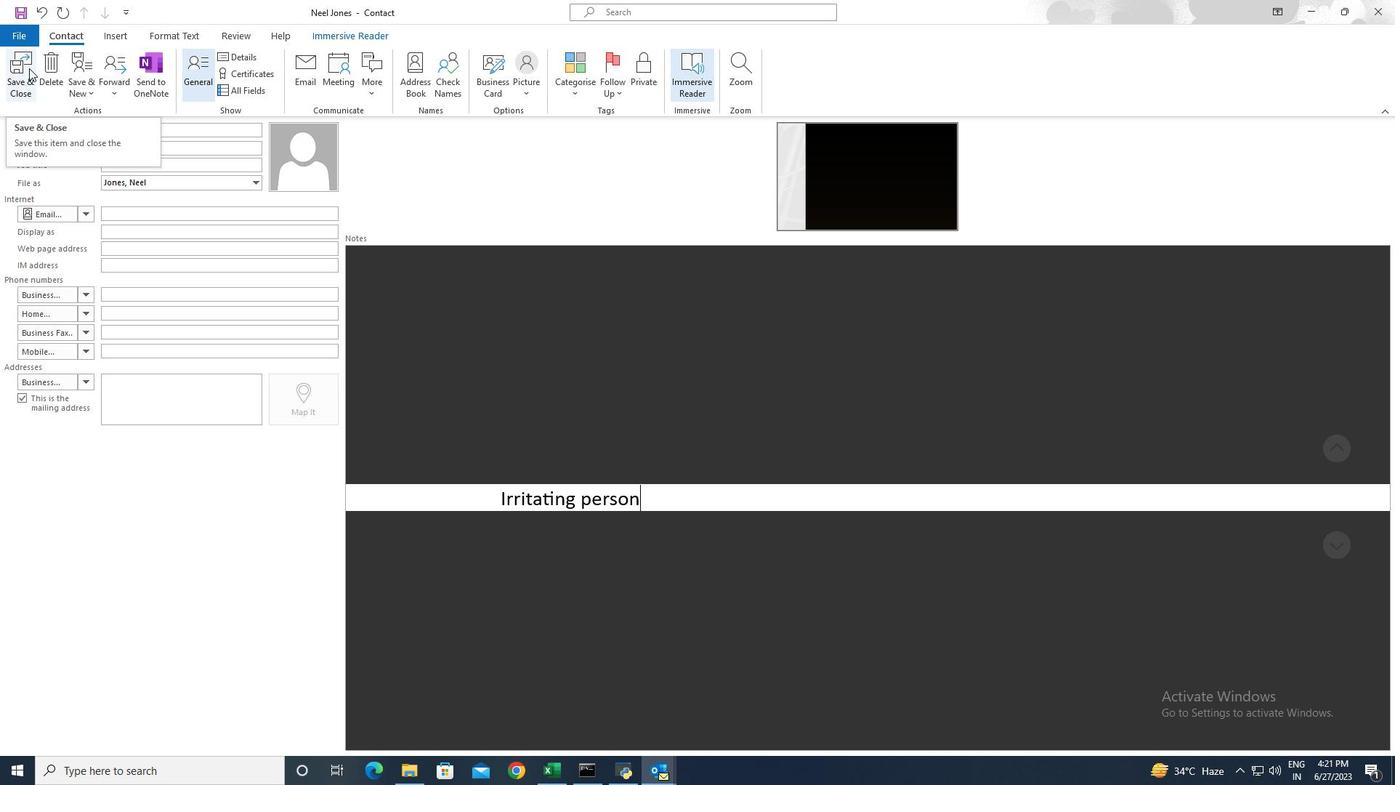 
